 Task: Create a task  Upgrade and migrate company contract review to a cloud-based solution , assign it to team member softage.4@softage.net in the project ConvertTech and update the status of the task to  On Track  , set the priority of the task to Low
Action: Mouse moved to (304, 281)
Screenshot: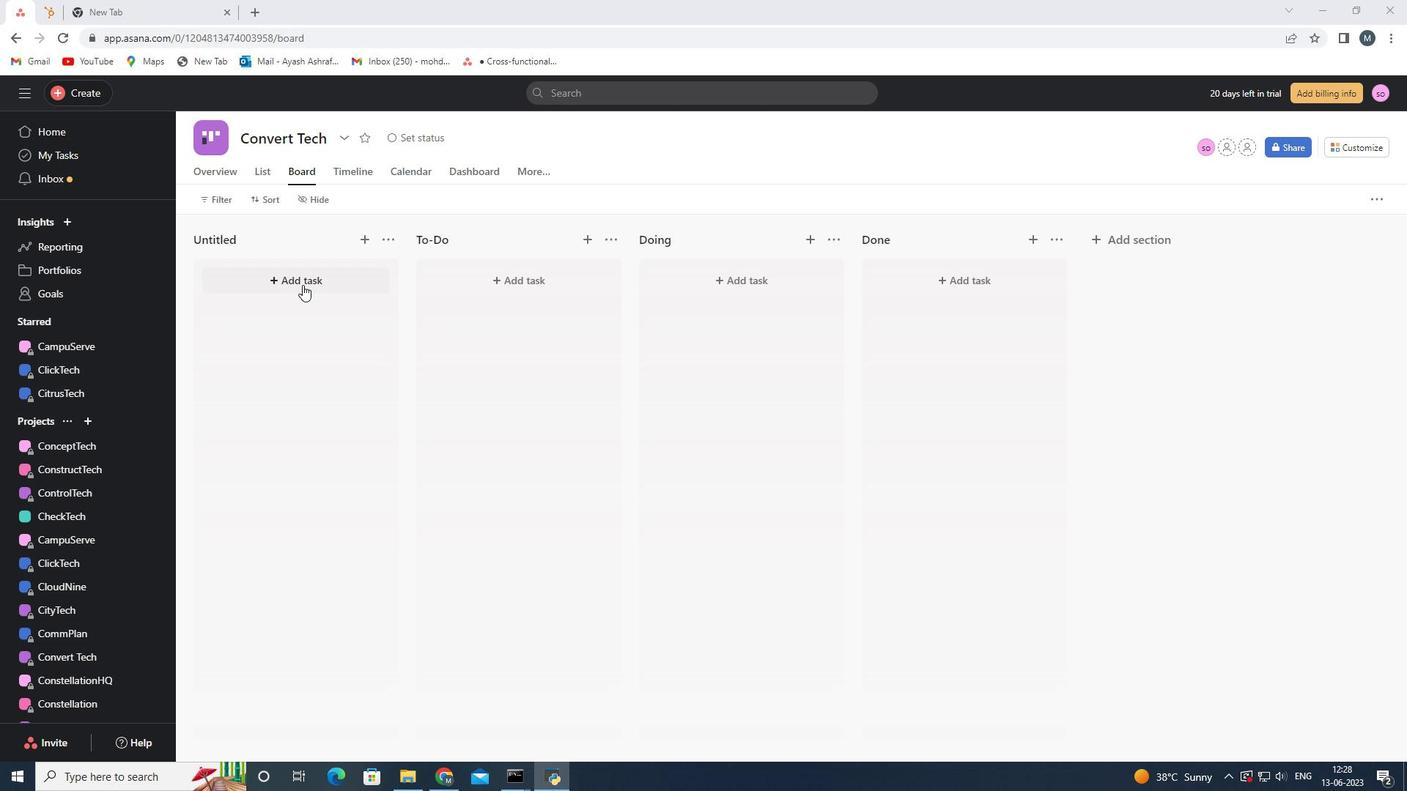 
Action: Mouse pressed left at (304, 281)
Screenshot: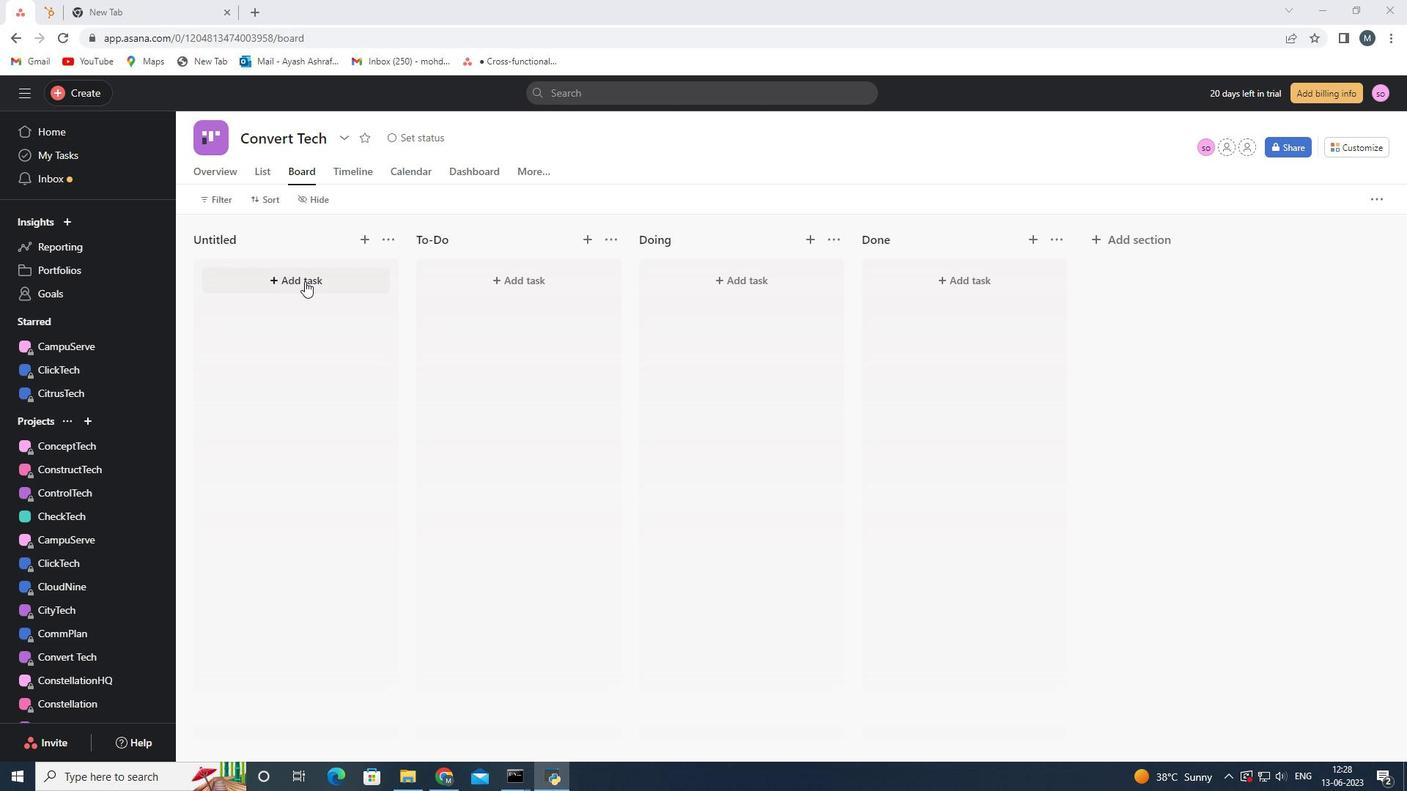 
Action: Mouse moved to (304, 282)
Screenshot: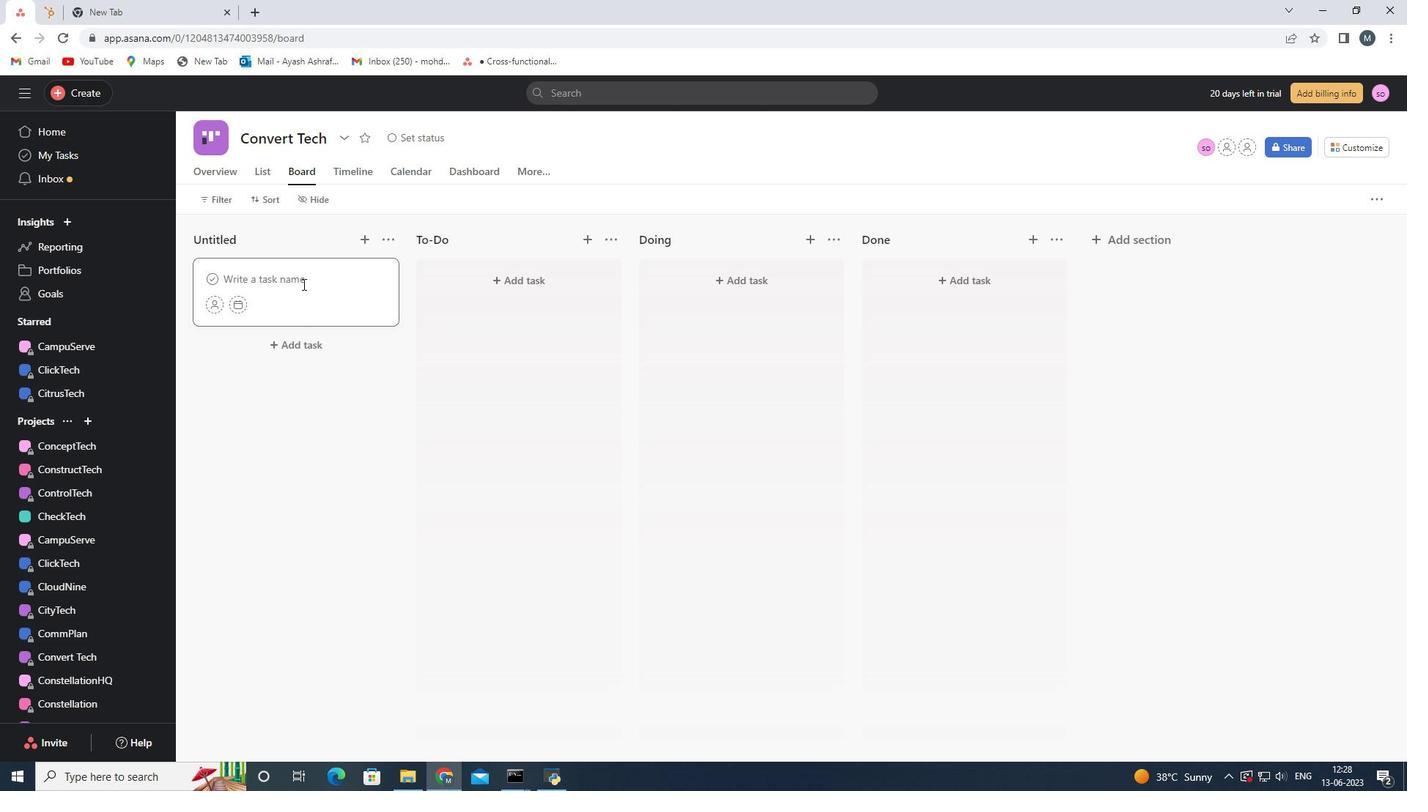 
Action: Mouse pressed left at (304, 282)
Screenshot: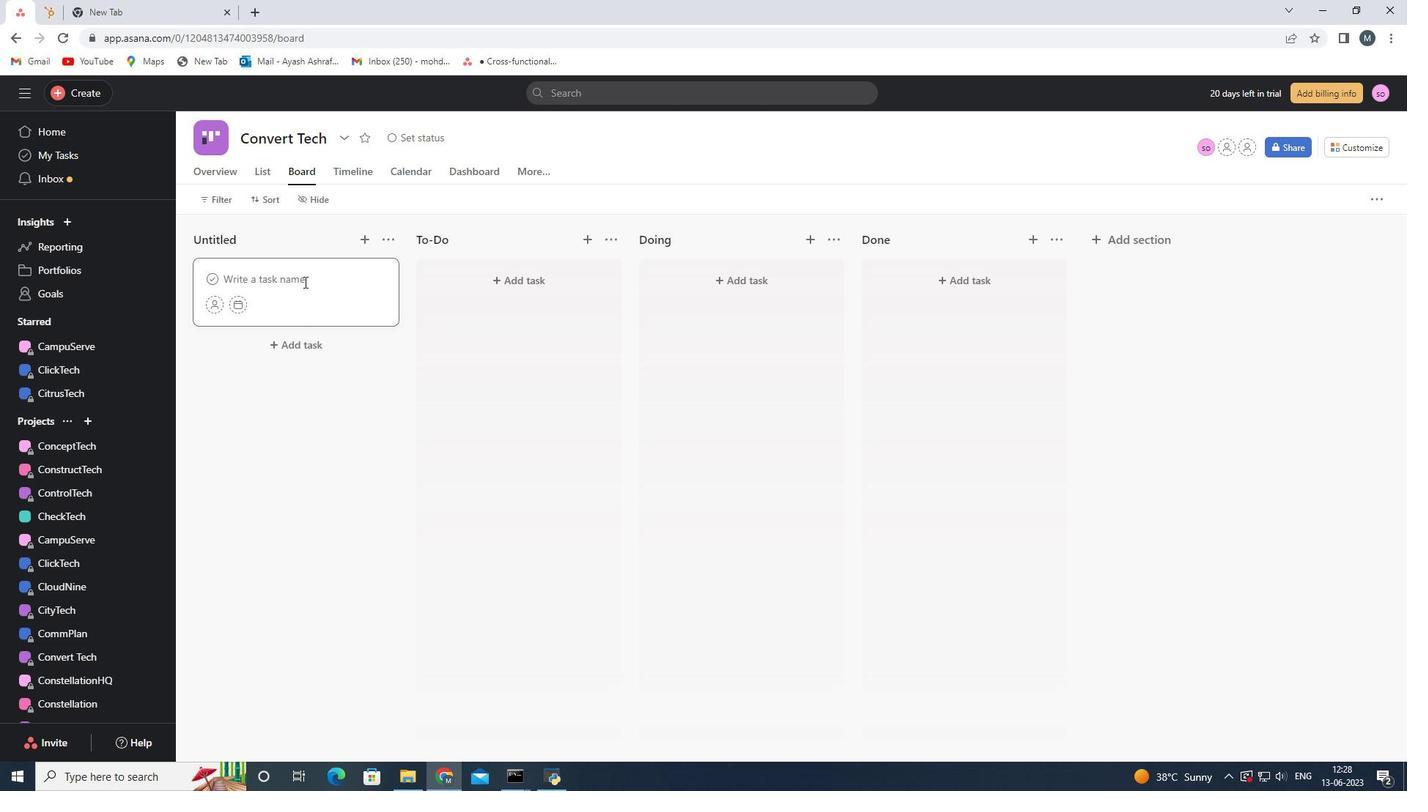 
Action: Mouse moved to (304, 282)
Screenshot: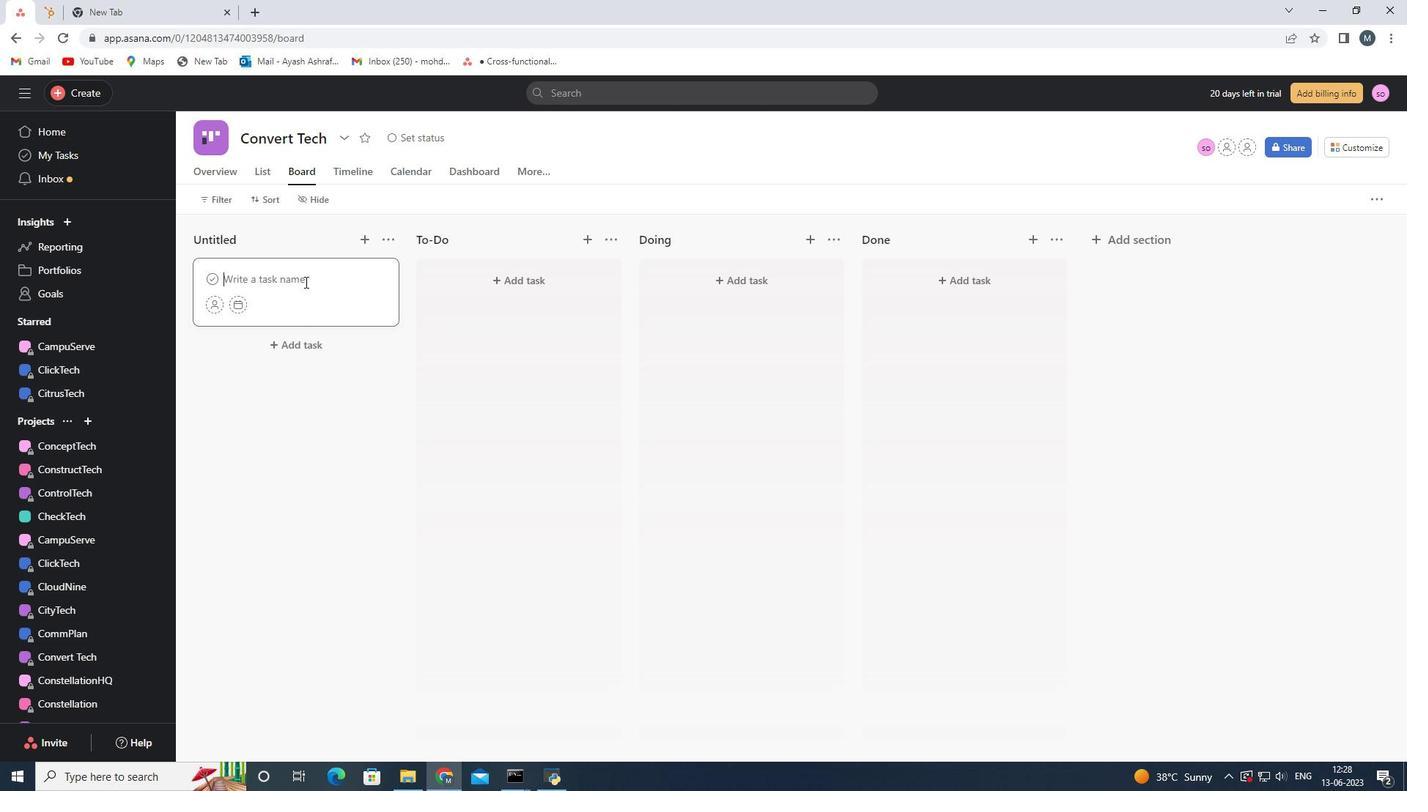 
Action: Key pressed <Key.shift>Upgrade<Key.space>and<Key.space>migrate<Key.space>company<Key.space>contract<Key.space>review<Key.space>to<Key.space>a<Key.space>cloud-based<Key.space>solution
Screenshot: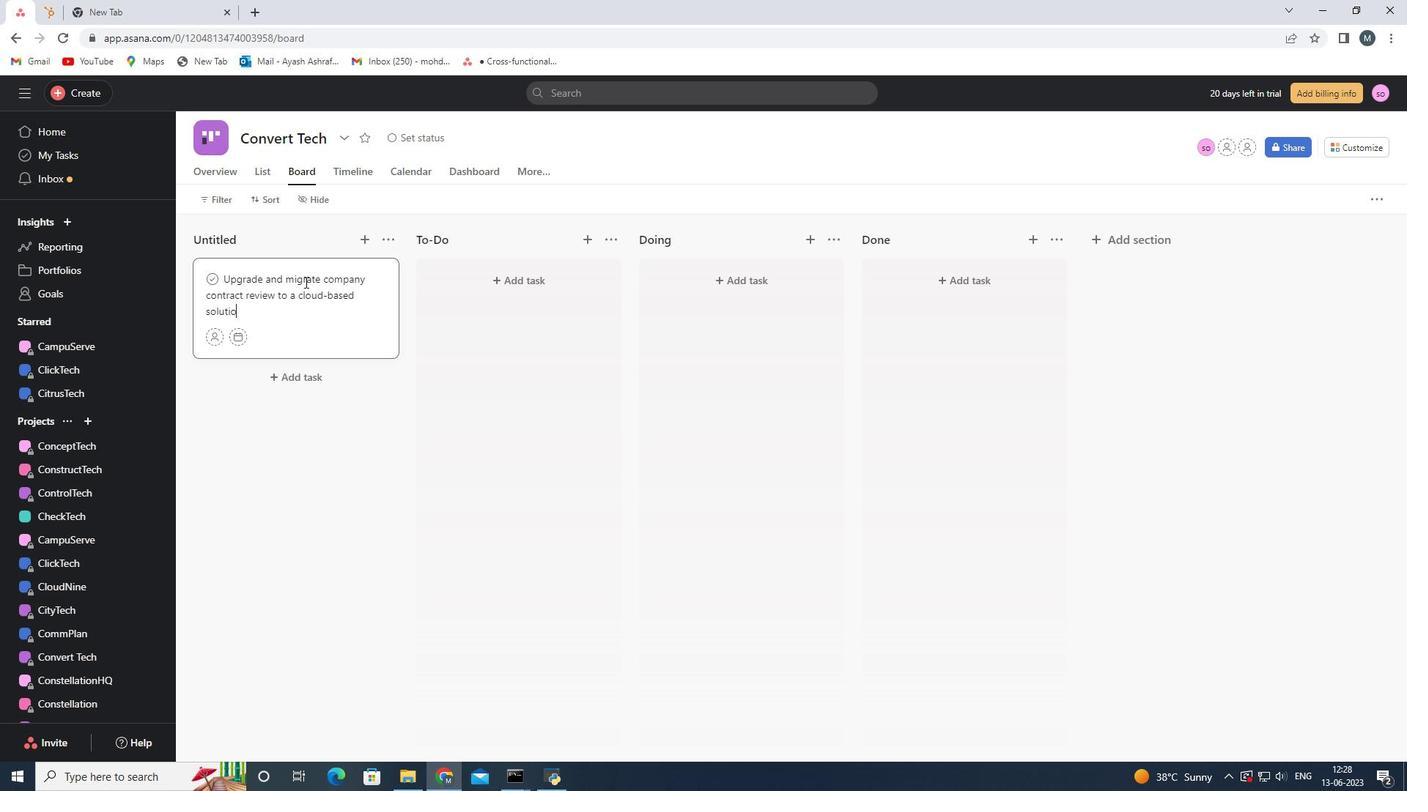 
Action: Mouse moved to (214, 340)
Screenshot: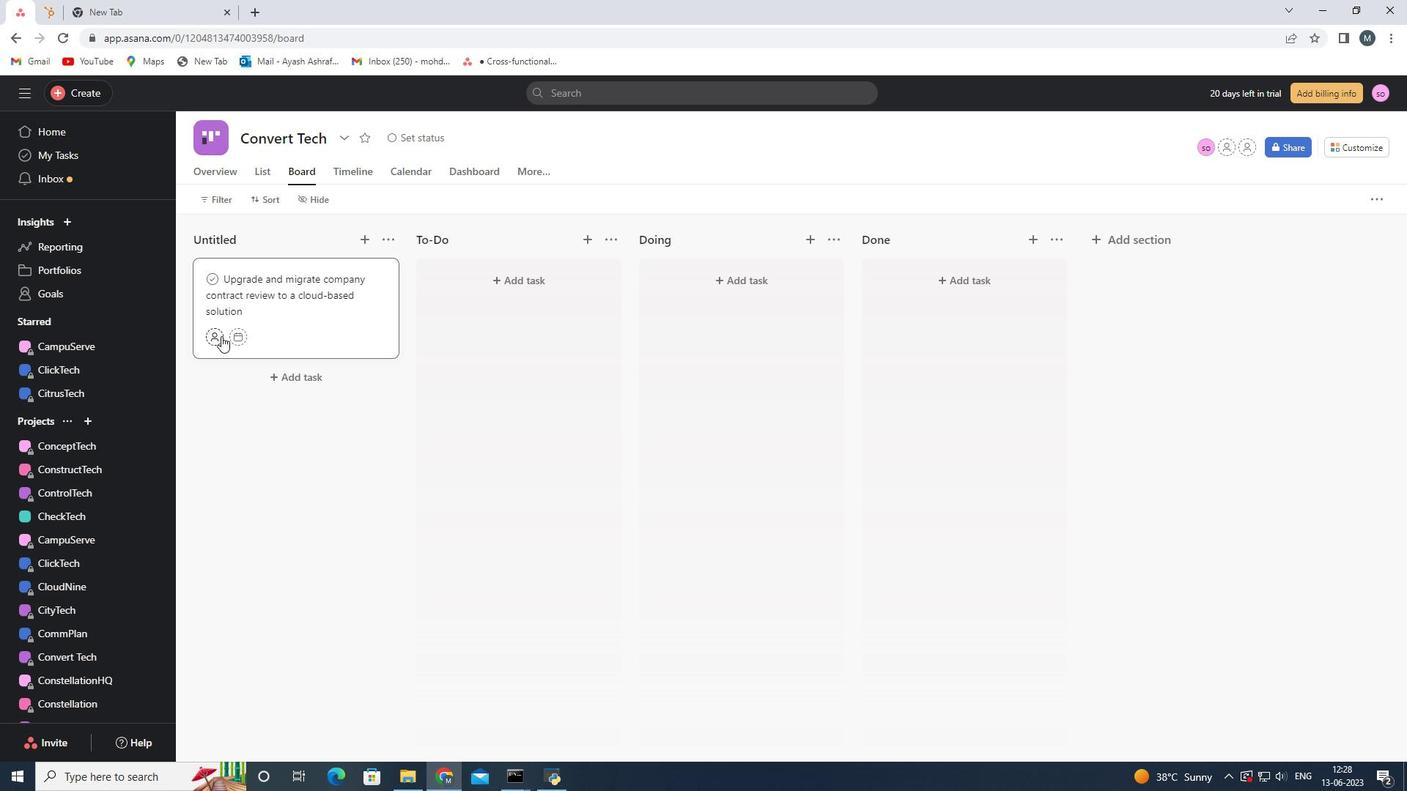 
Action: Mouse pressed left at (214, 340)
Screenshot: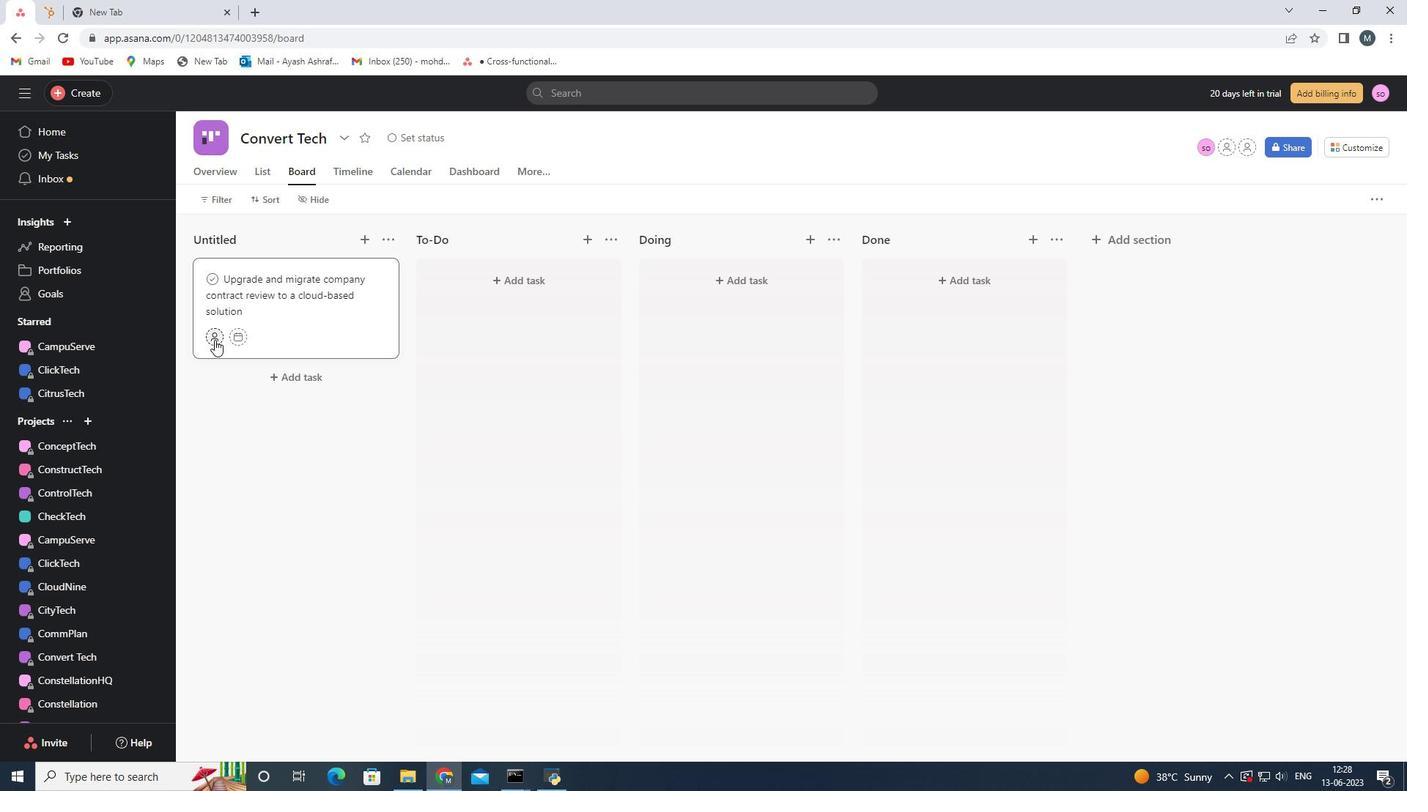 
Action: Mouse moved to (266, 392)
Screenshot: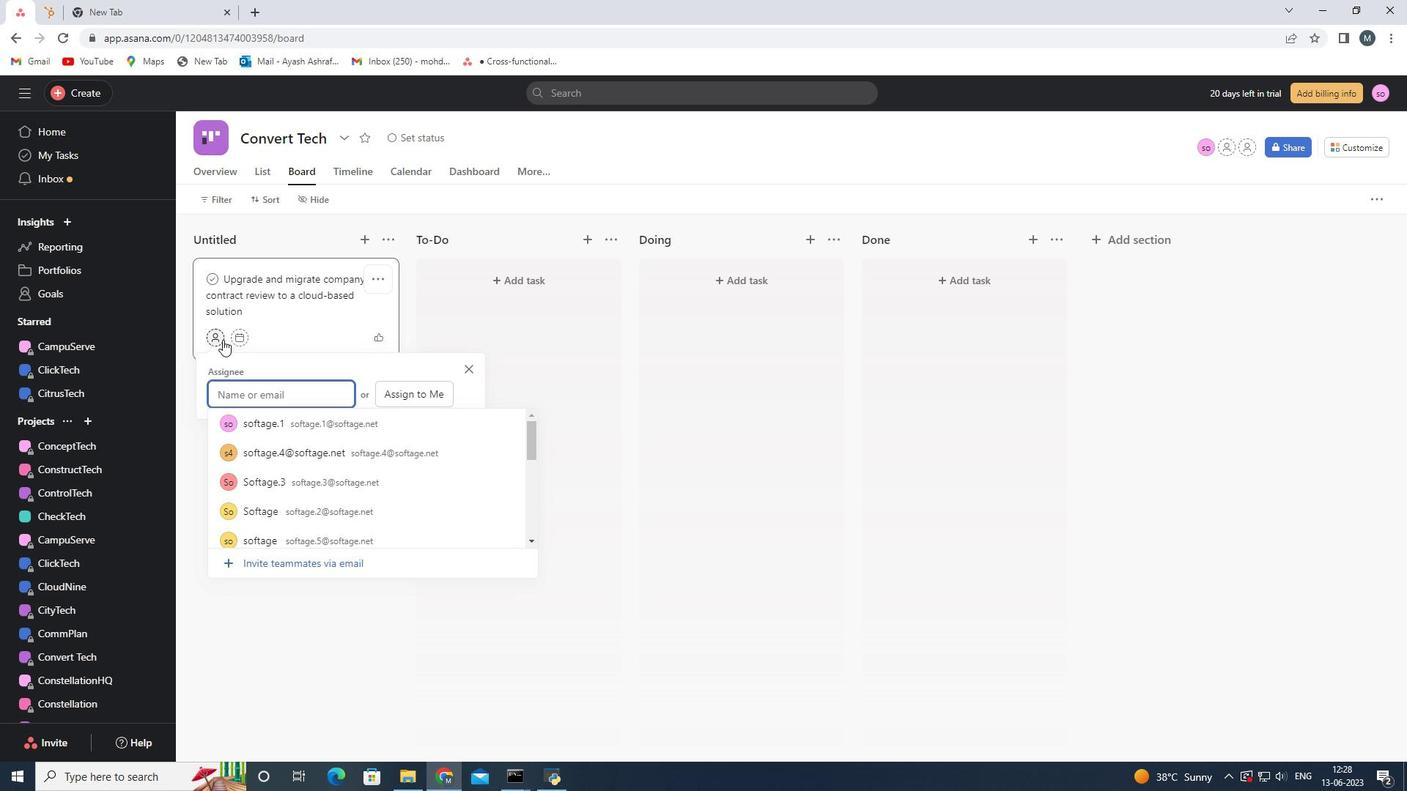
Action: Mouse pressed left at (266, 392)
Screenshot: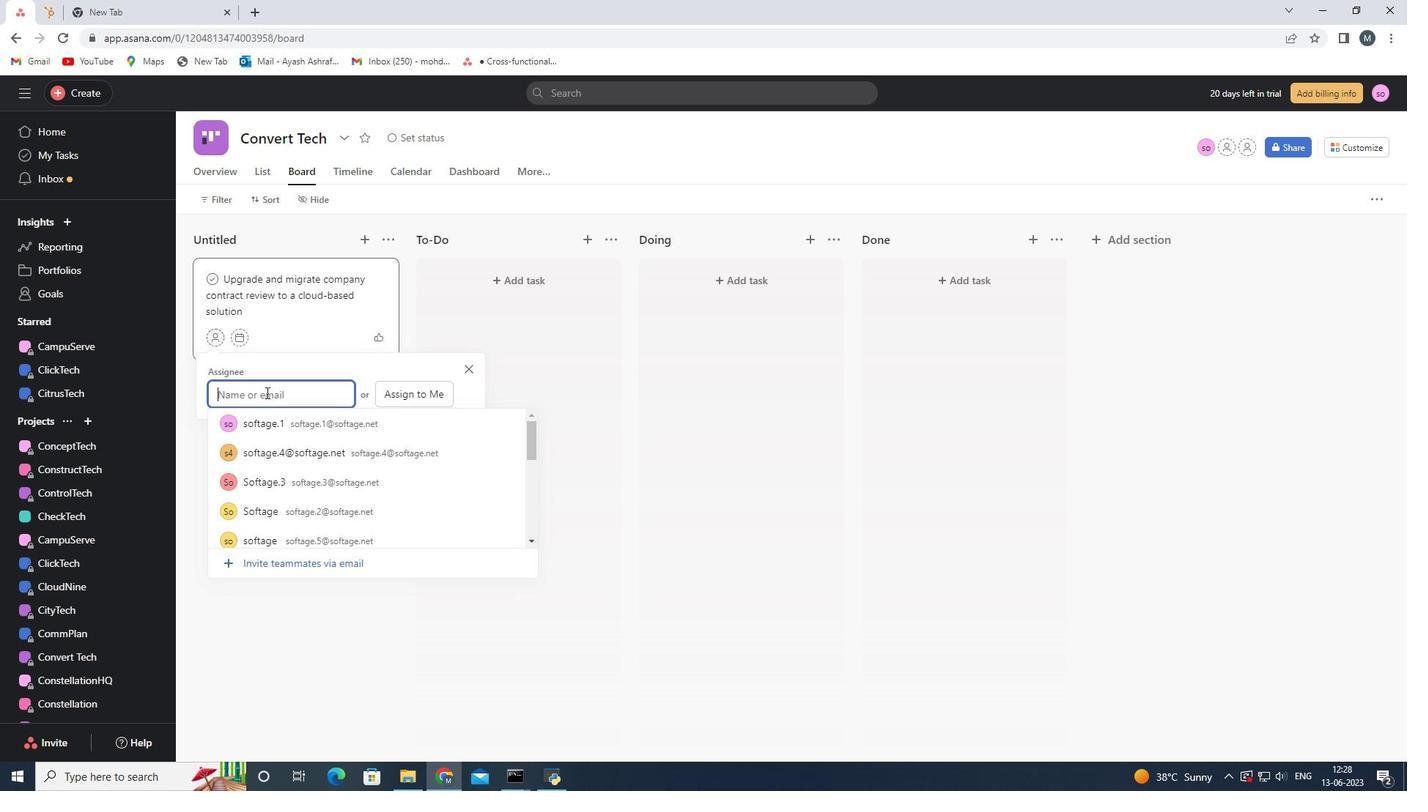 
Action: Key pressed <Key.shift>Softage.4<Key.shift>@softage.net<Key.enter>
Screenshot: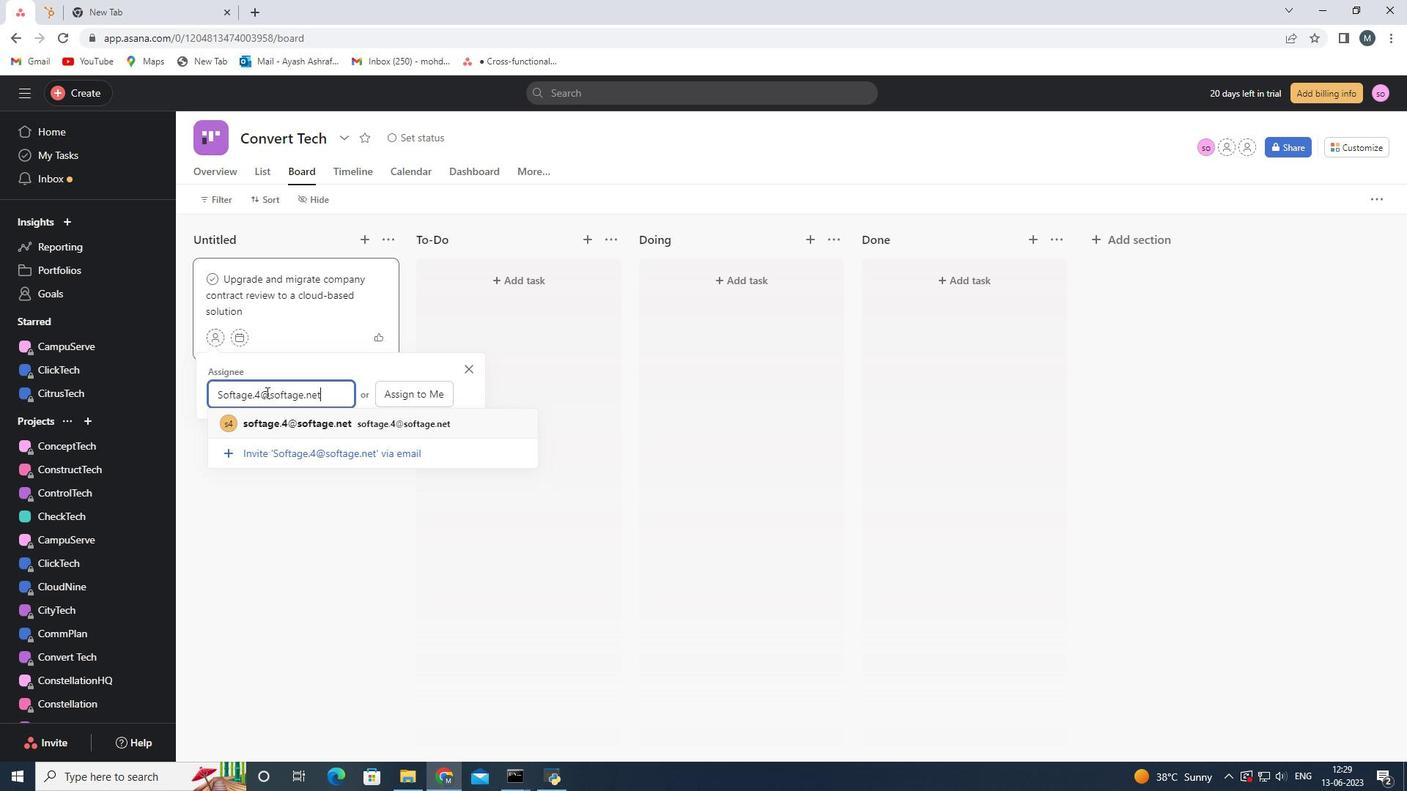 
Action: Mouse moved to (387, 235)
Screenshot: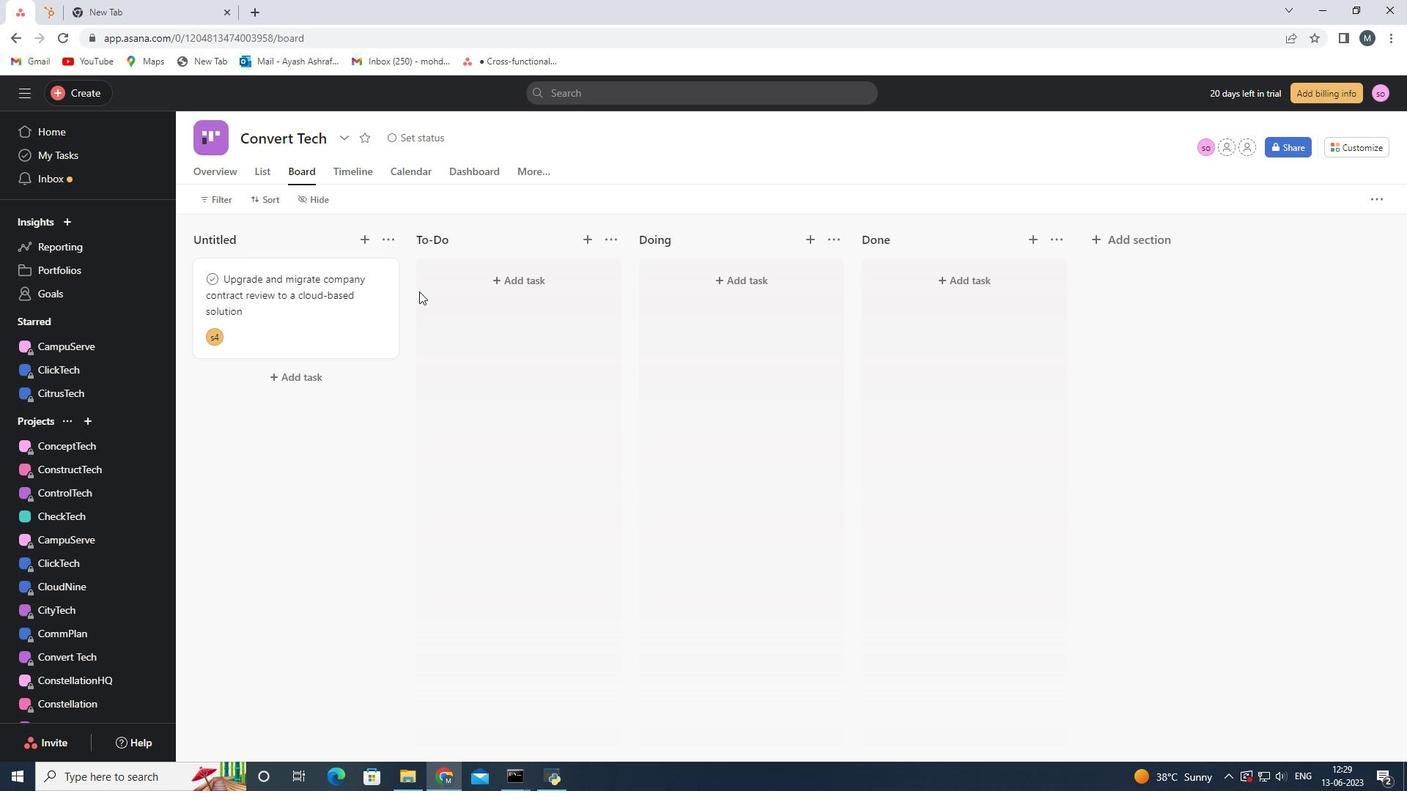 
Action: Mouse scrolled (387, 236) with delta (0, 0)
Screenshot: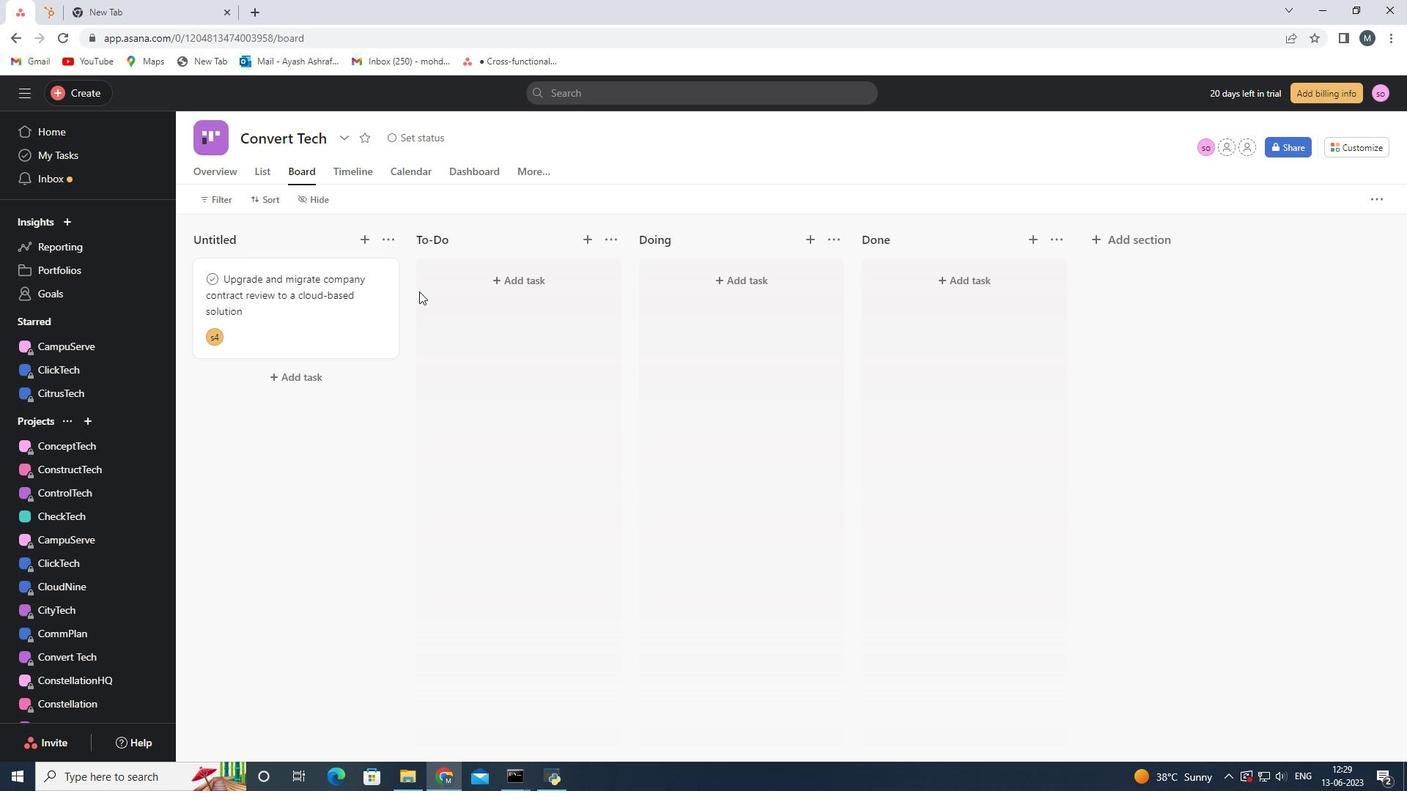 
Action: Mouse moved to (269, 168)
Screenshot: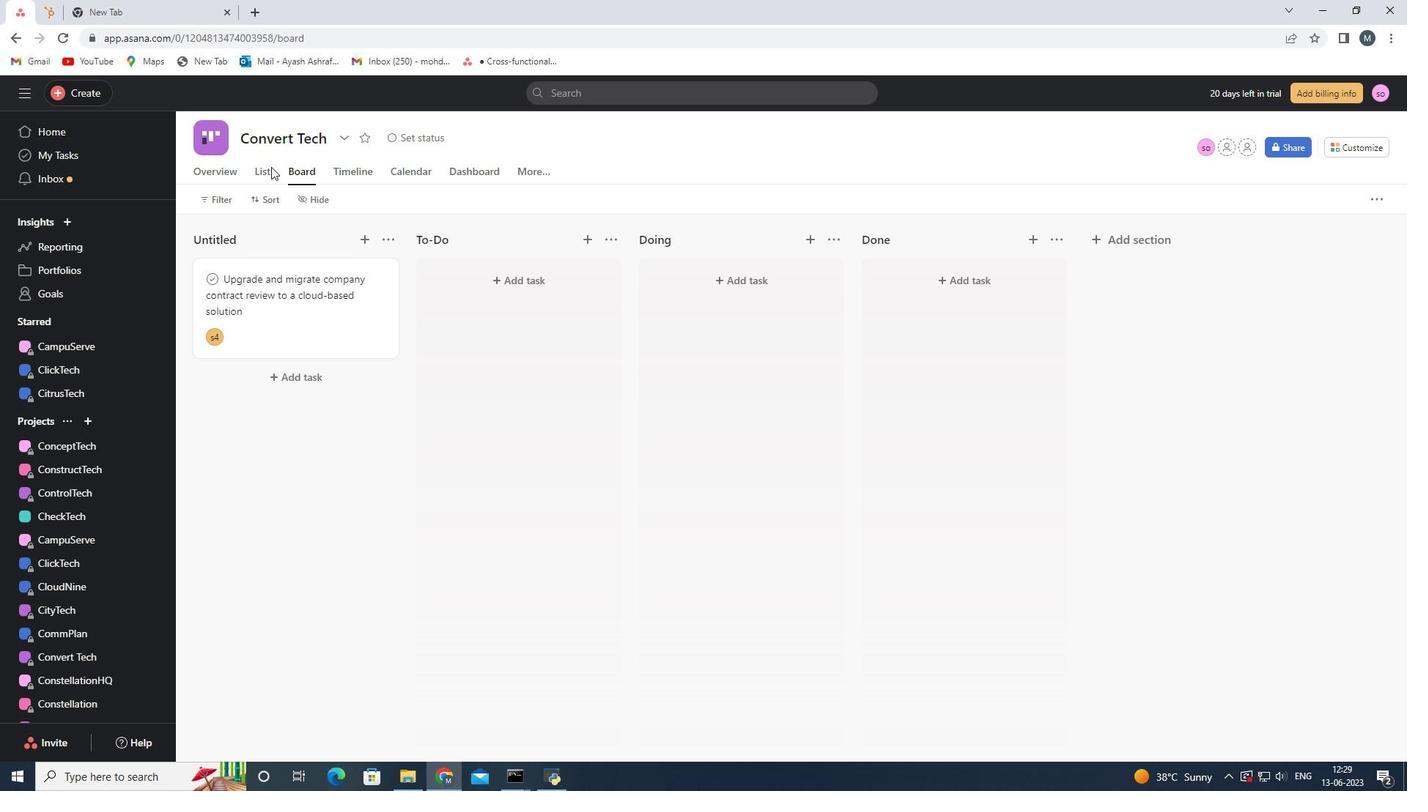 
Action: Mouse pressed left at (269, 168)
Screenshot: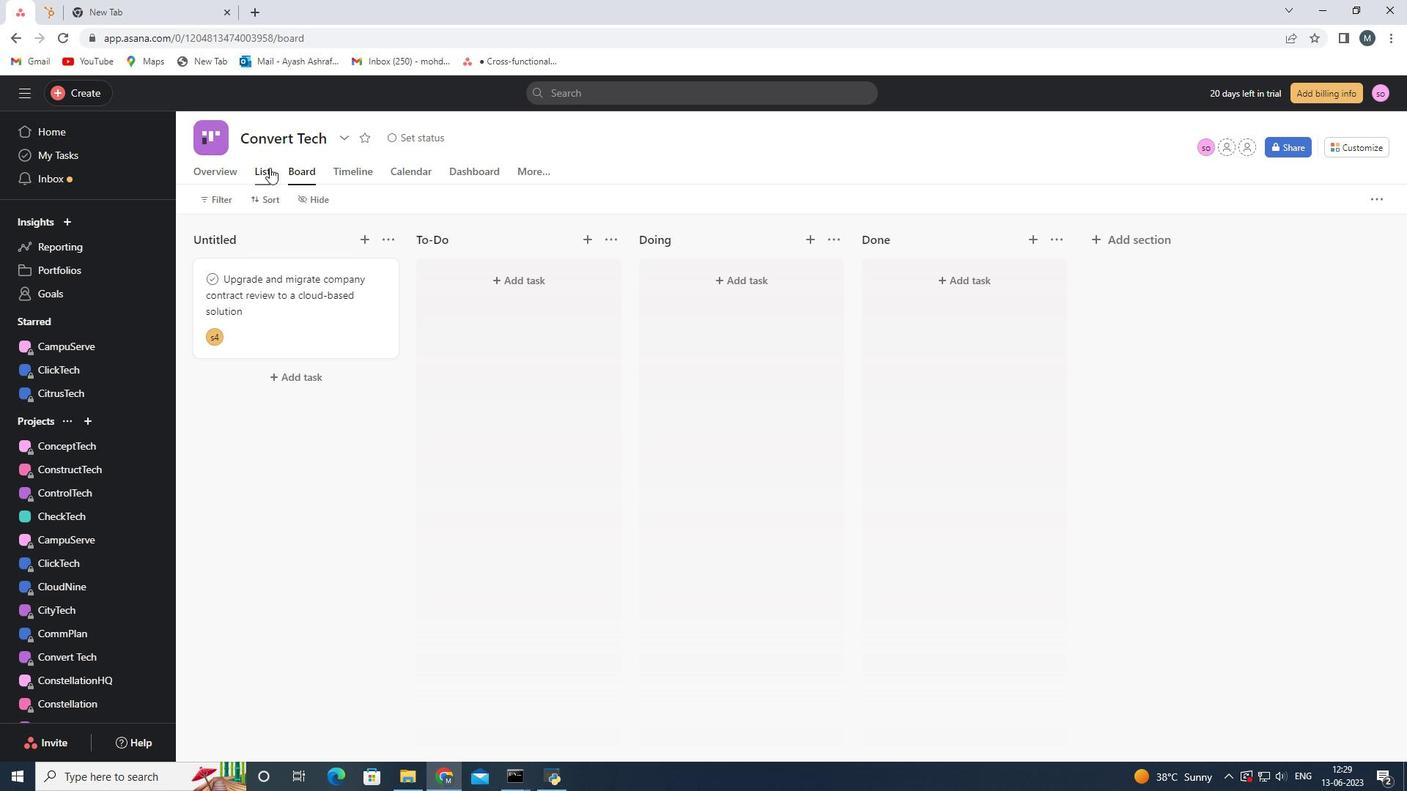 
Action: Mouse moved to (839, 240)
Screenshot: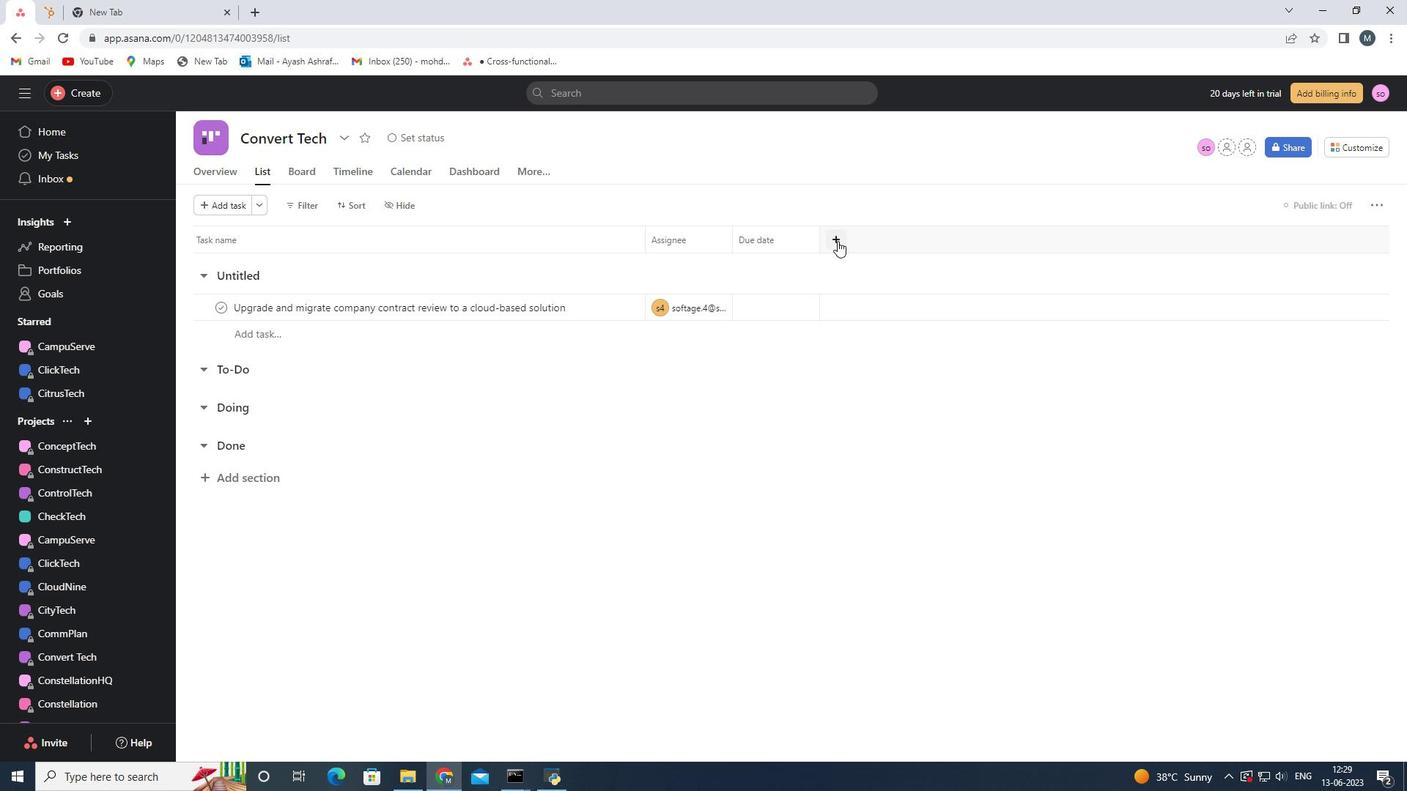 
Action: Mouse pressed left at (839, 240)
Screenshot: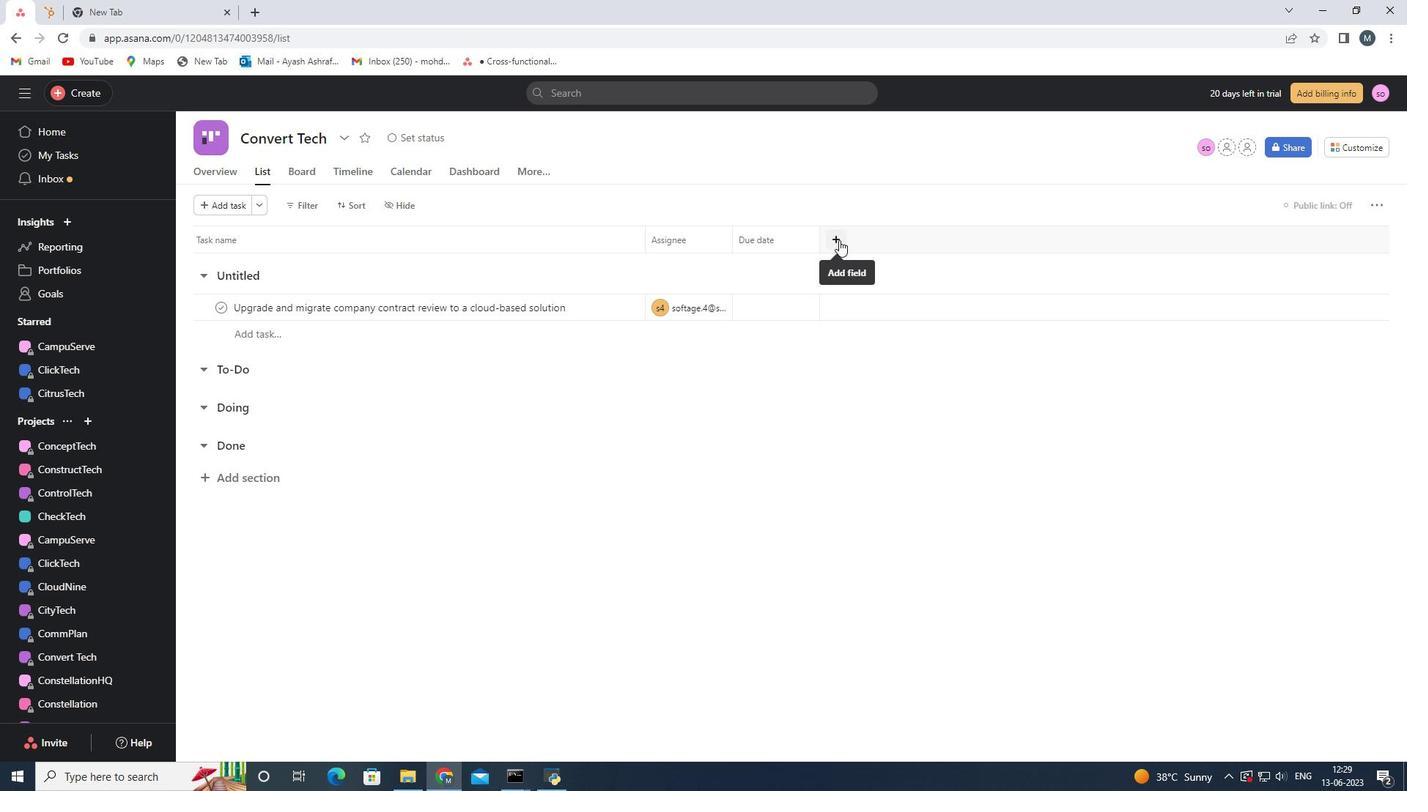 
Action: Mouse moved to (865, 296)
Screenshot: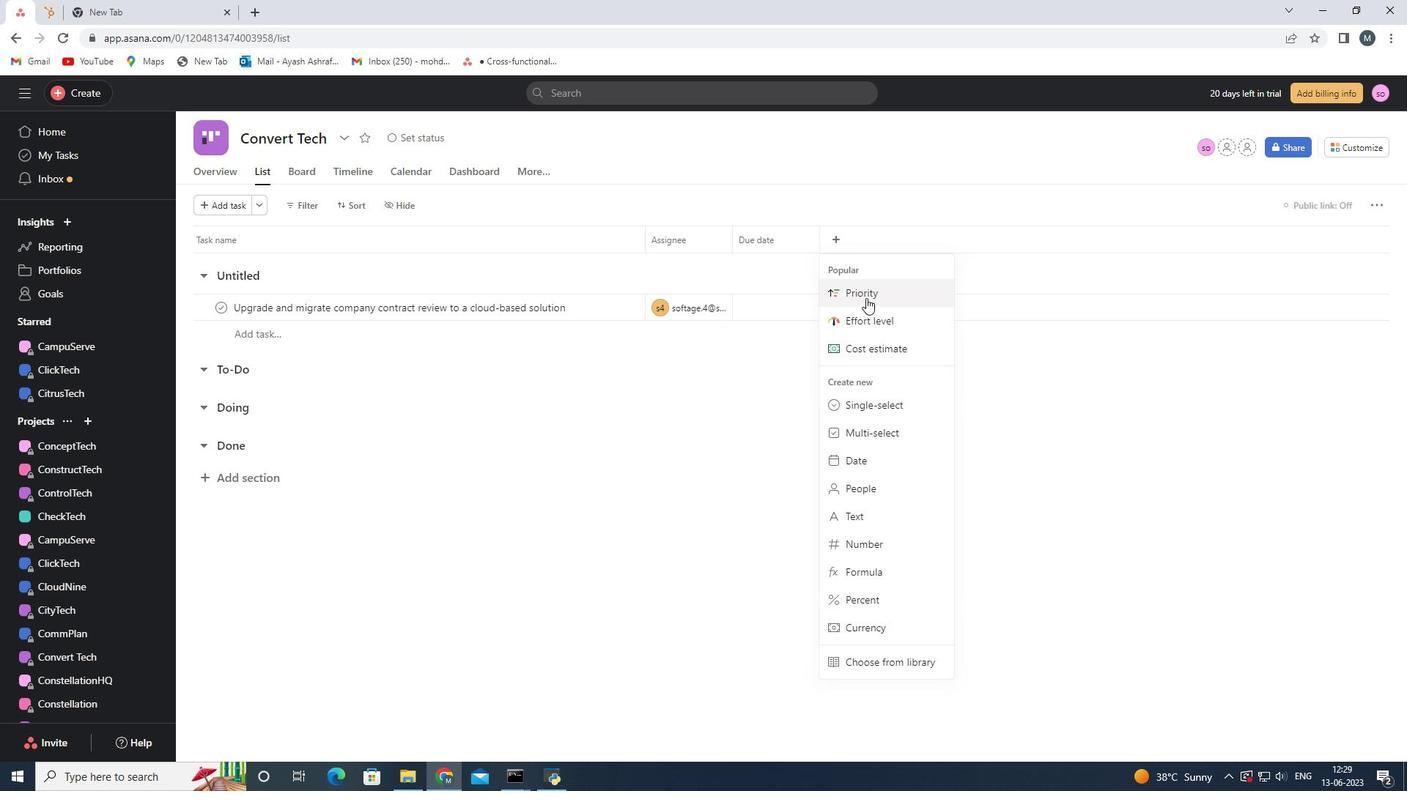 
Action: Mouse pressed left at (865, 296)
Screenshot: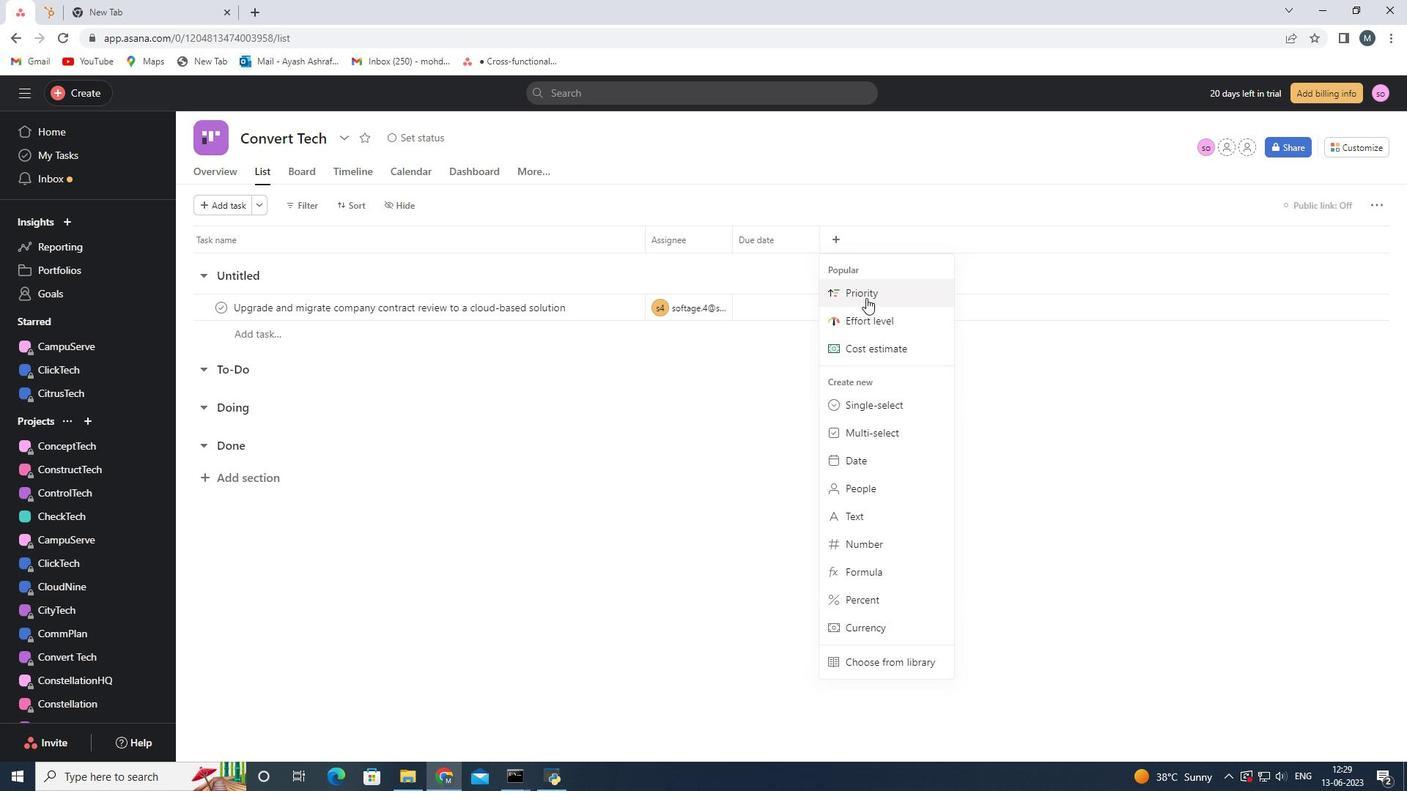 
Action: Mouse moved to (853, 520)
Screenshot: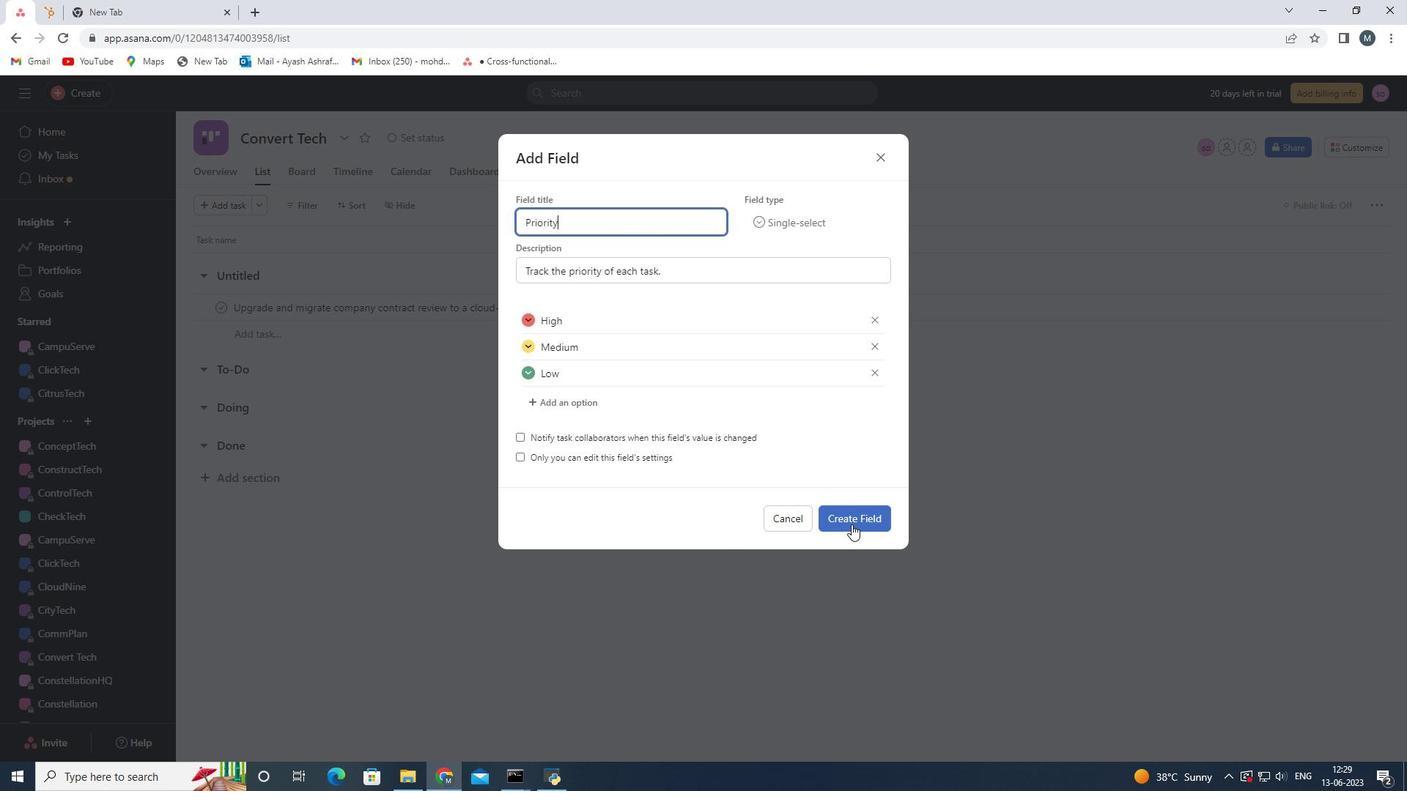 
Action: Mouse pressed left at (853, 520)
Screenshot: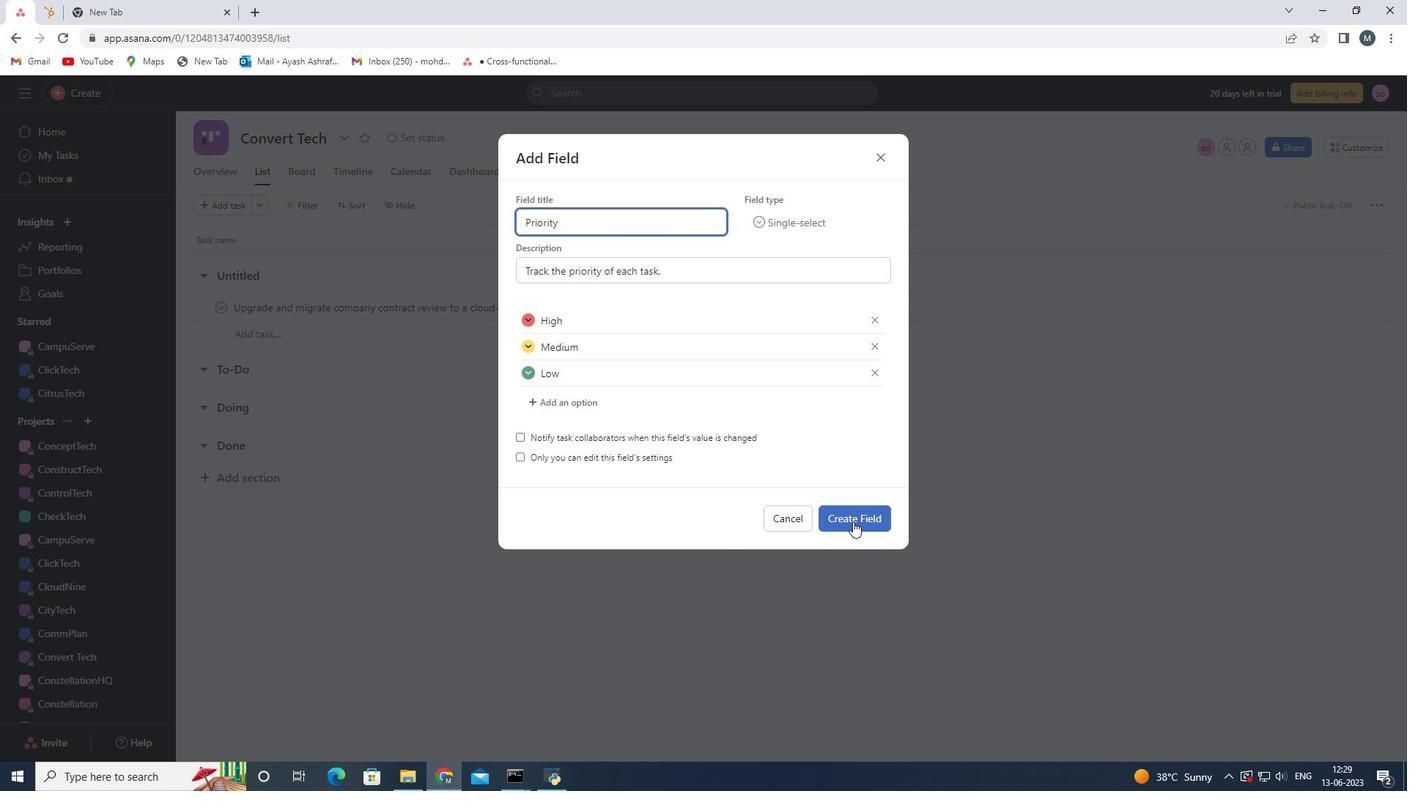 
Action: Mouse moved to (919, 237)
Screenshot: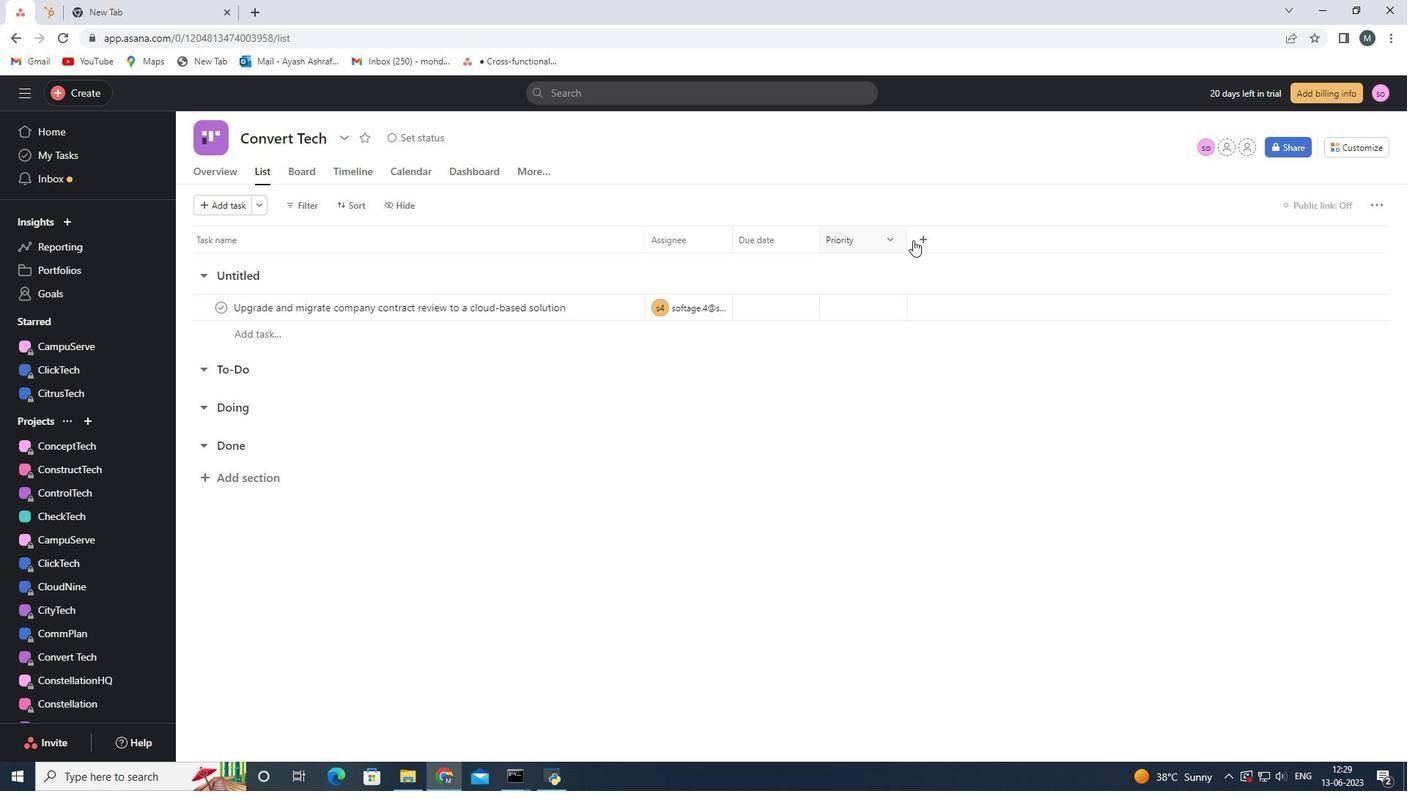 
Action: Mouse pressed left at (919, 237)
Screenshot: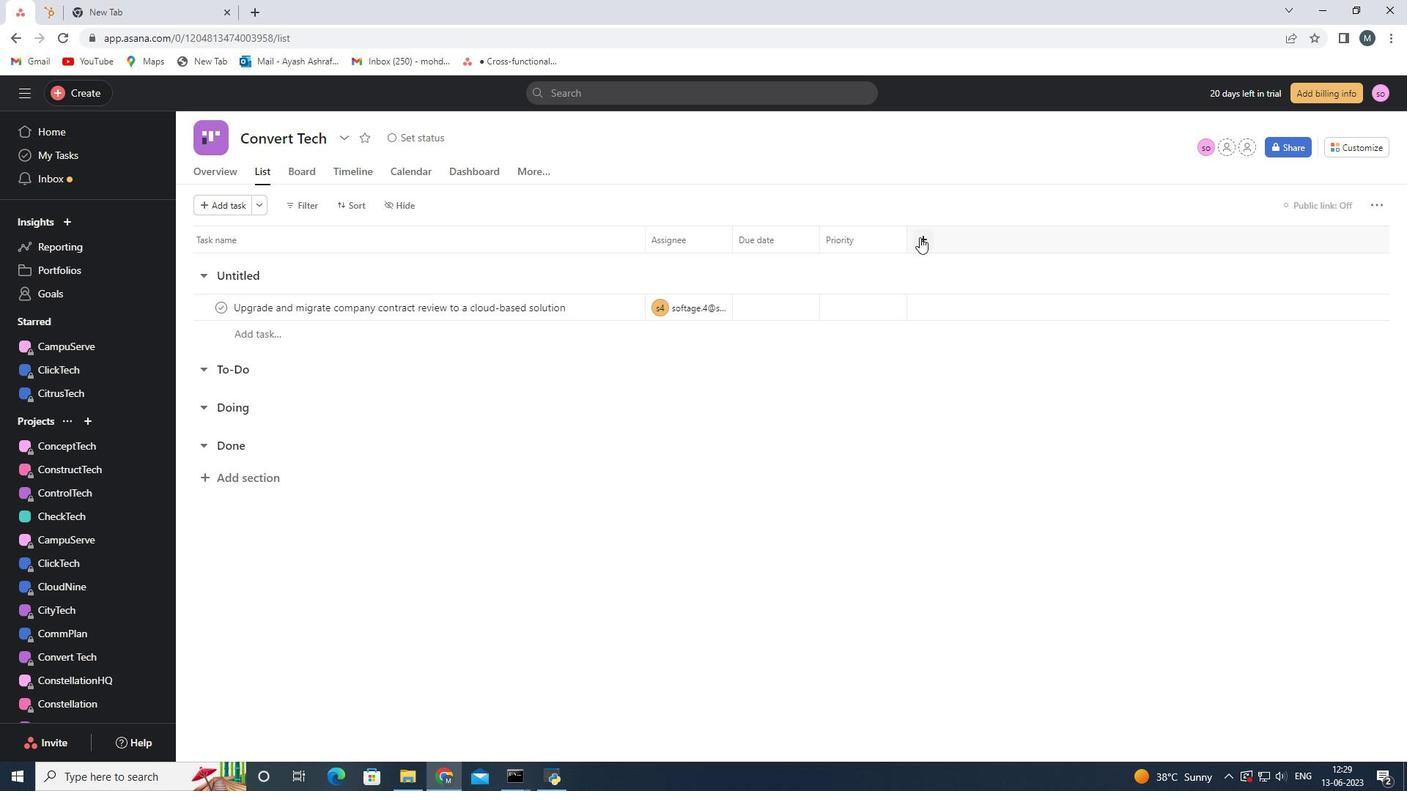 
Action: Mouse moved to (957, 407)
Screenshot: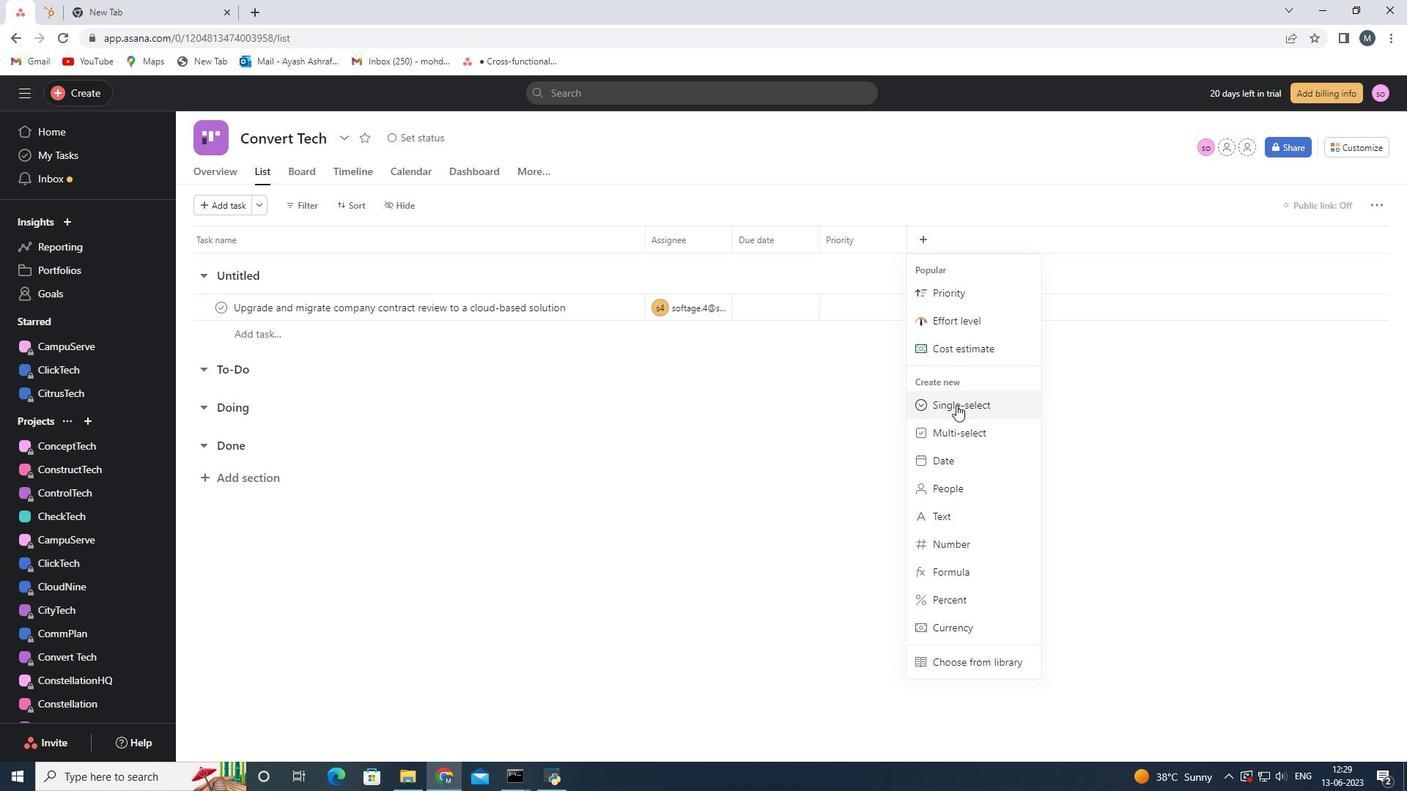 
Action: Mouse pressed left at (957, 407)
Screenshot: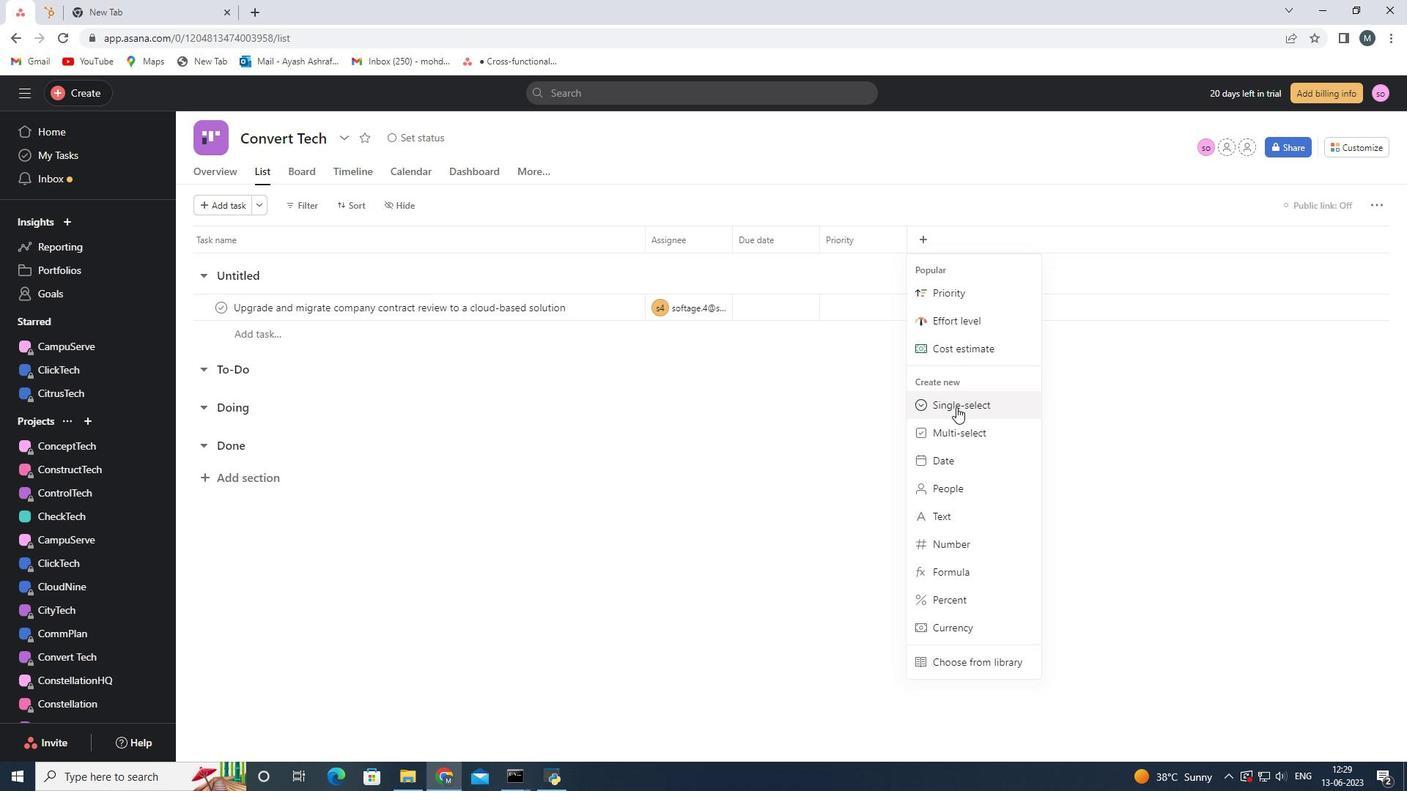 
Action: Mouse moved to (601, 246)
Screenshot: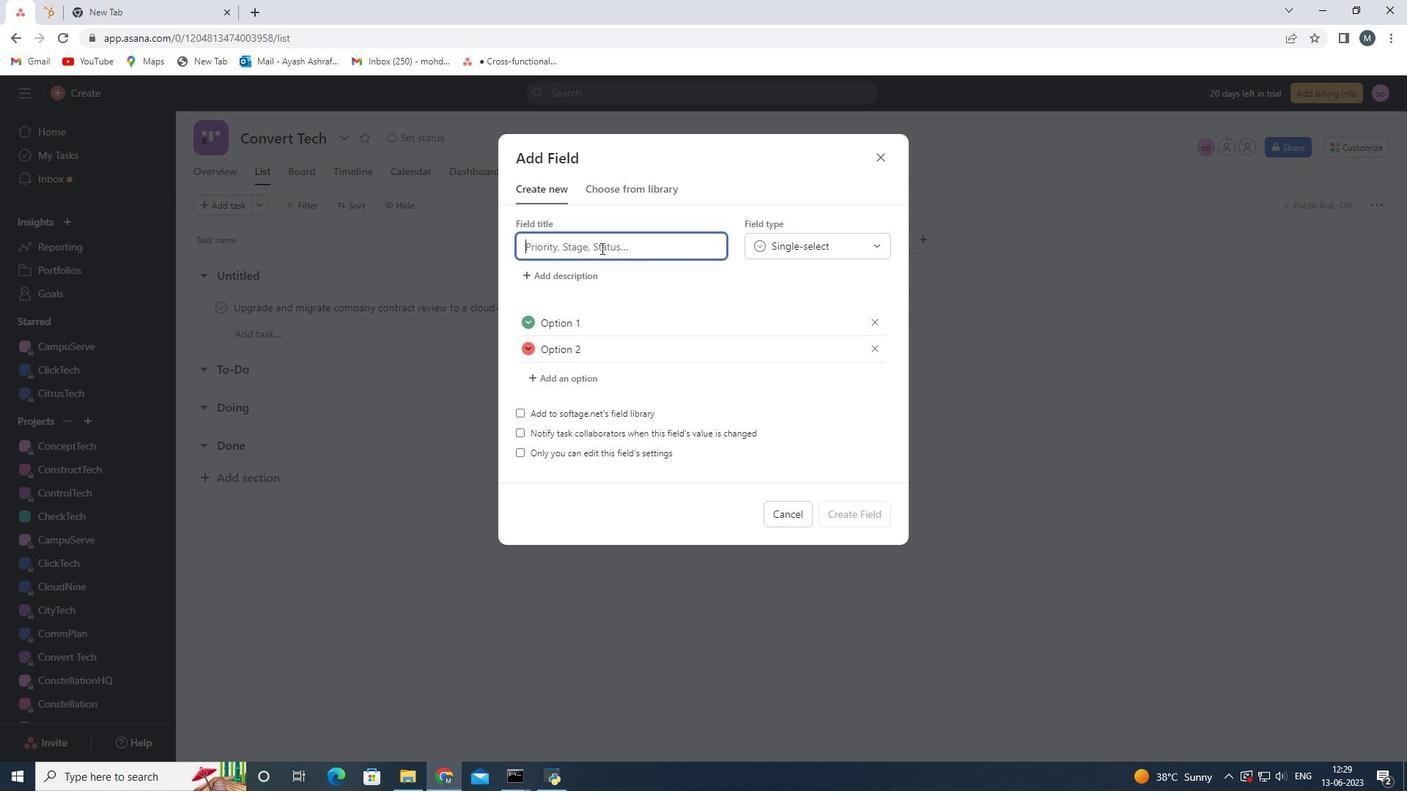 
Action: Mouse pressed left at (601, 246)
Screenshot: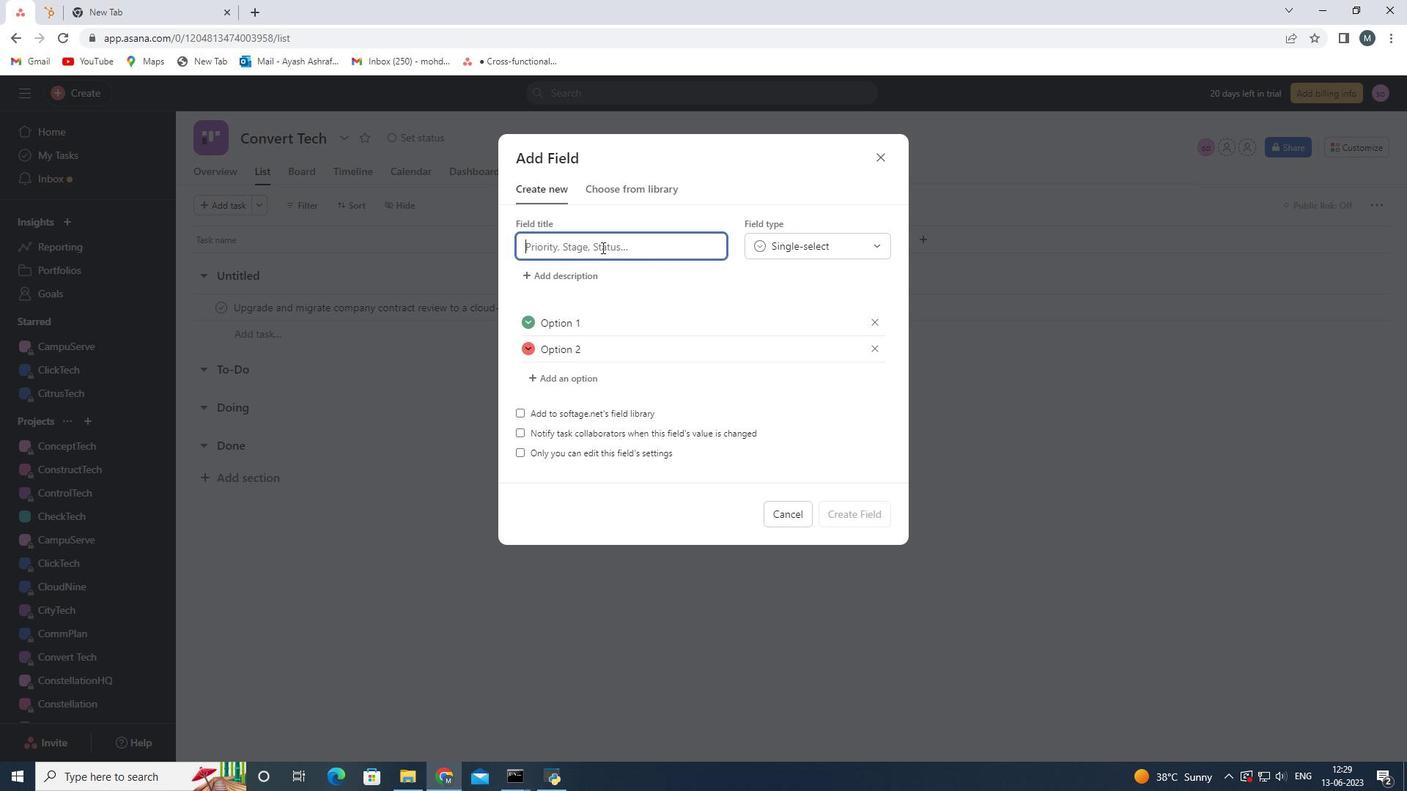 
Action: Mouse moved to (613, 241)
Screenshot: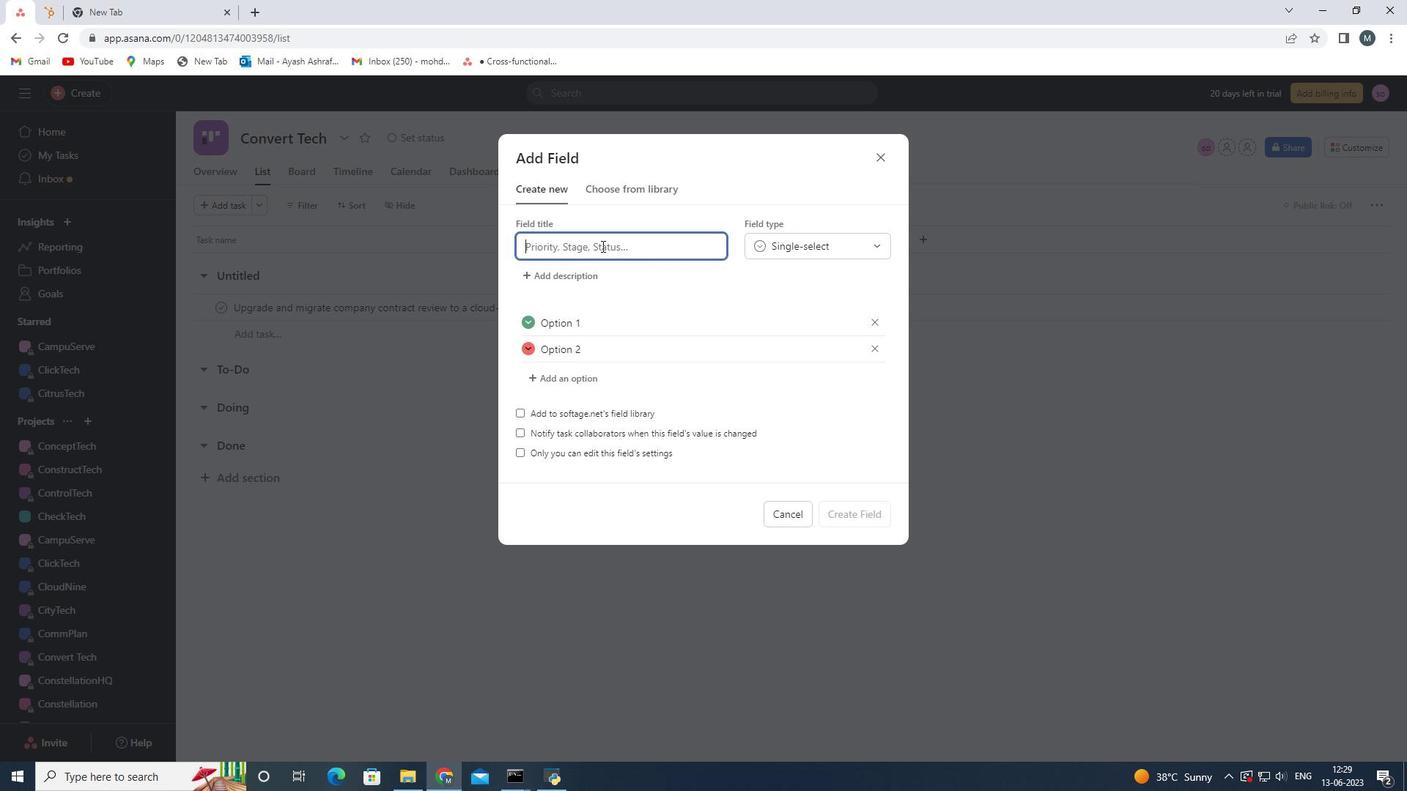 
Action: Key pressed <Key.shift>Status<Key.space>
Screenshot: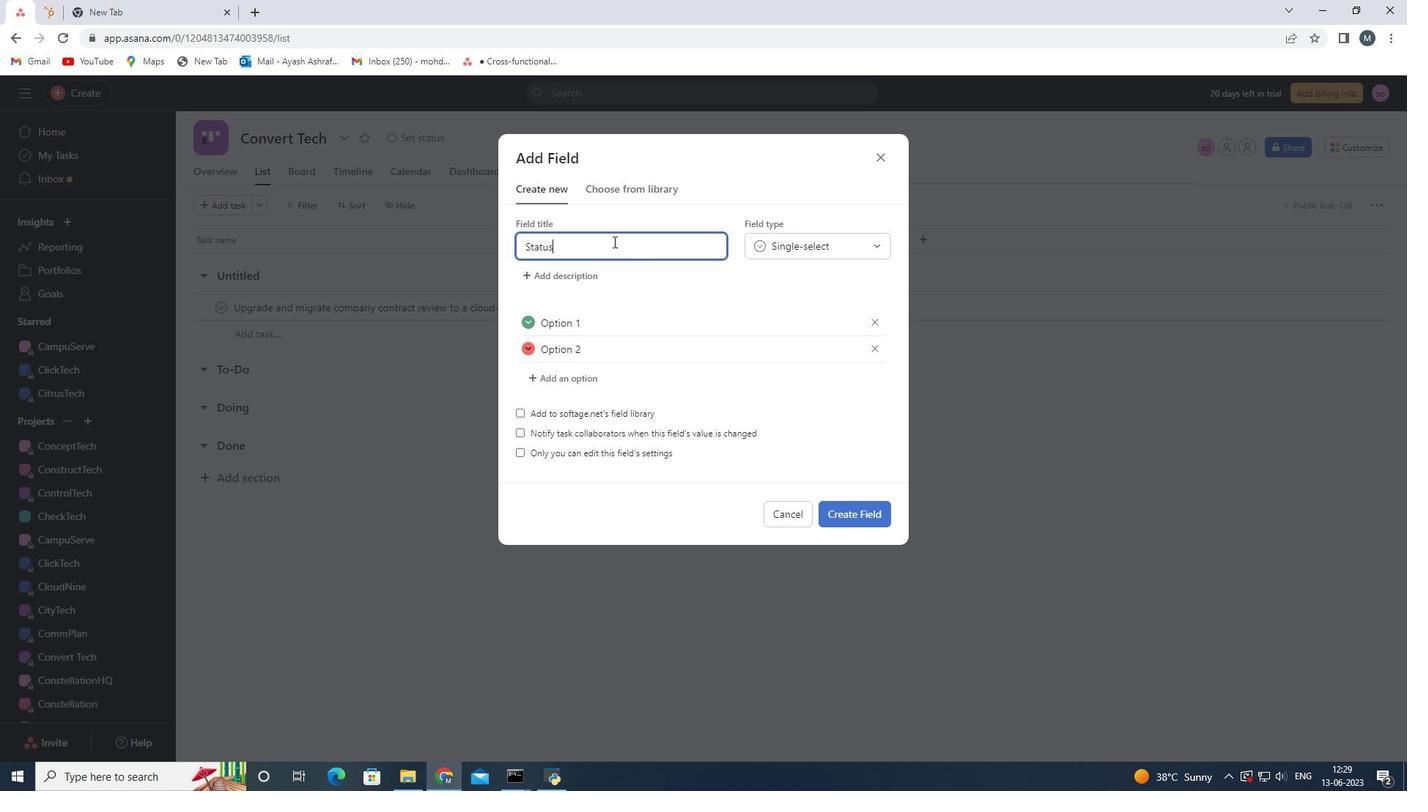 
Action: Mouse moved to (598, 326)
Screenshot: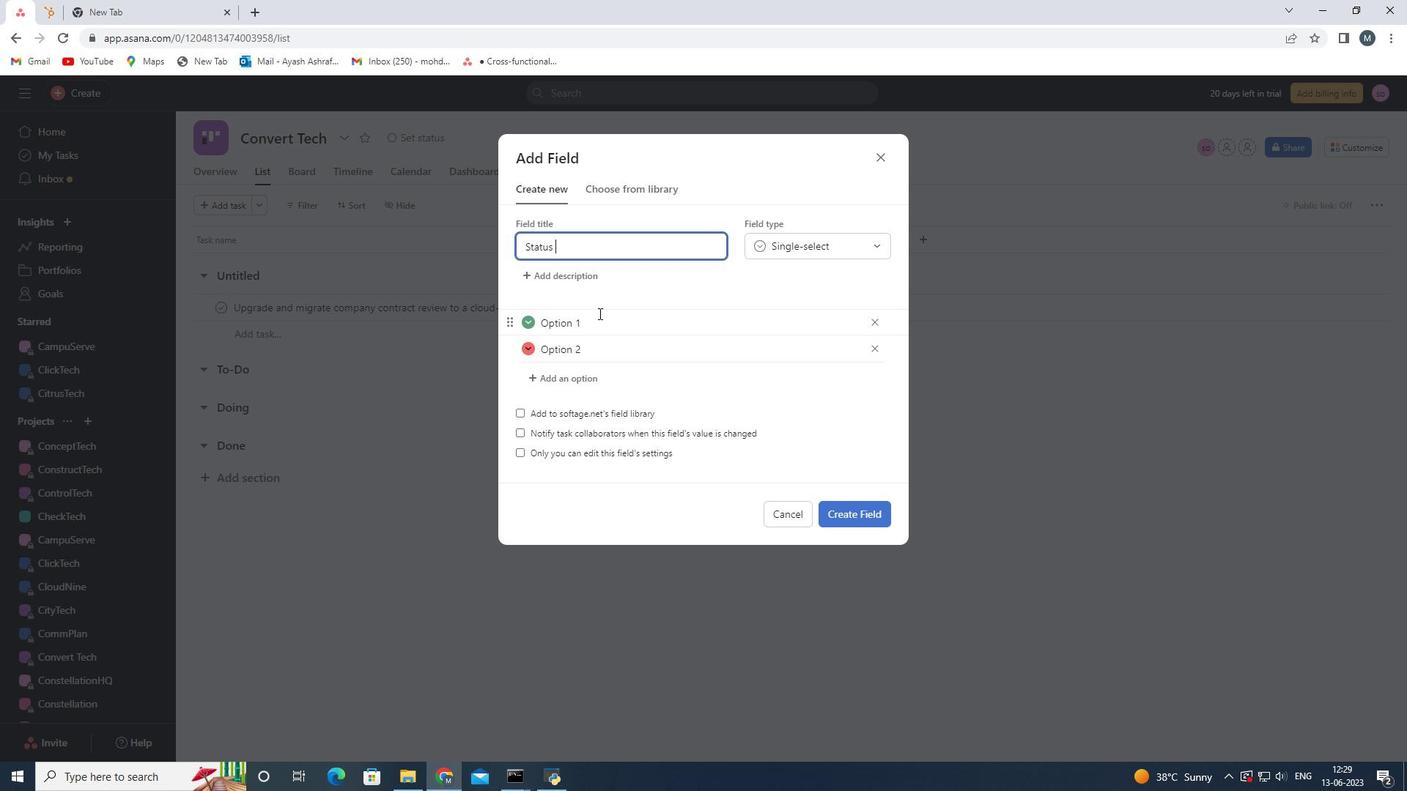 
Action: Mouse pressed left at (598, 326)
Screenshot: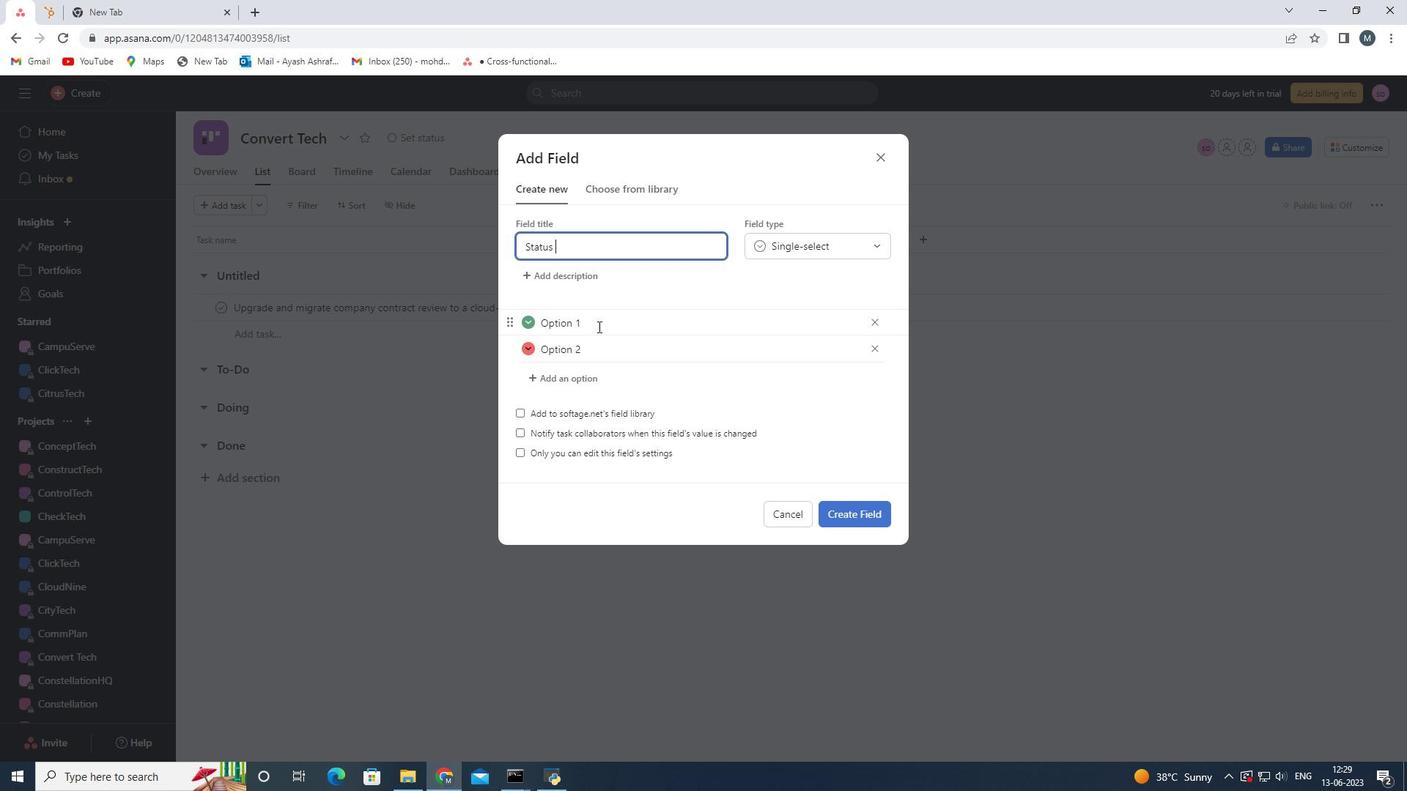 
Action: Mouse moved to (609, 321)
Screenshot: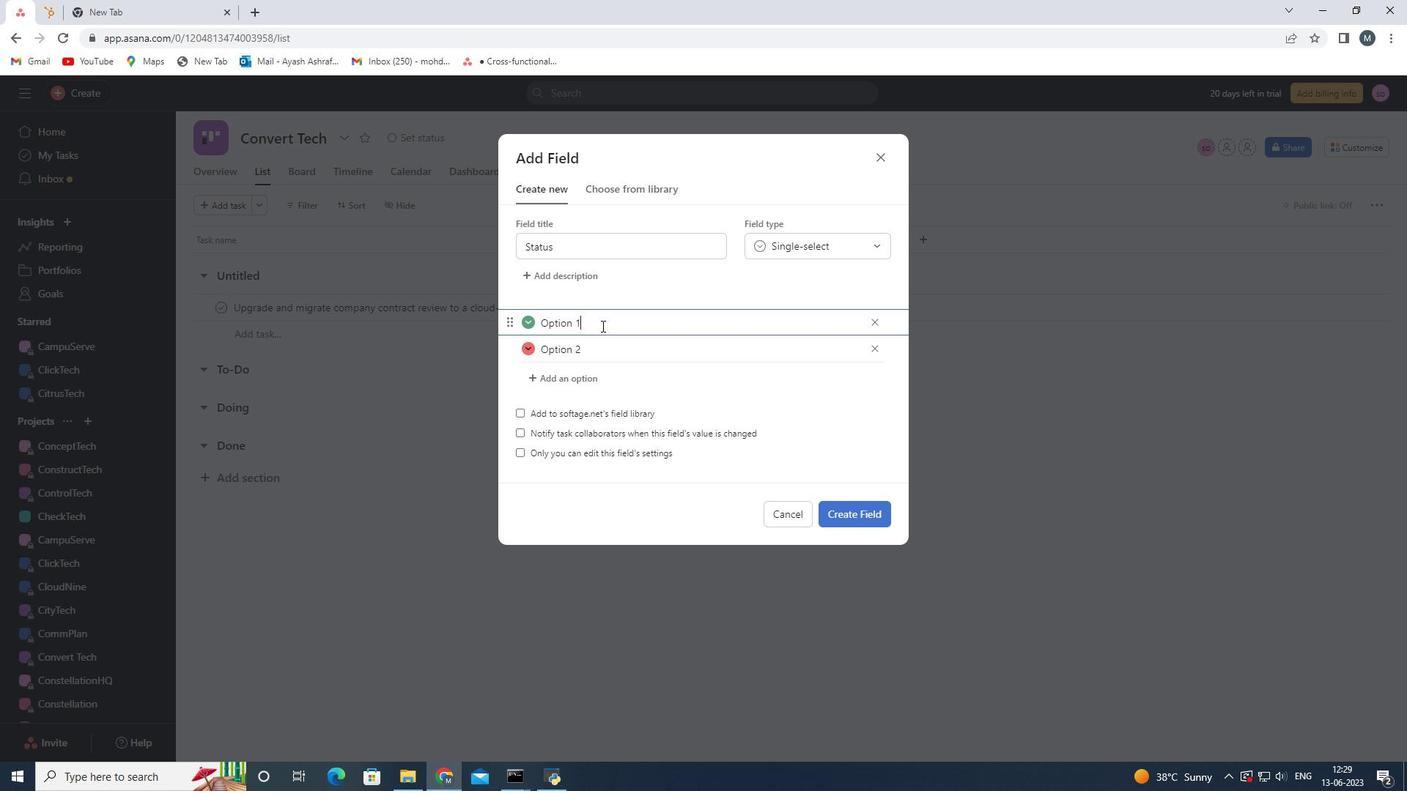 
Action: Key pressed <Key.backspace><Key.backspace><Key.backspace><Key.backspace><Key.backspace><Key.backspace><Key.backspace><Key.backspace><Key.backspace><Key.backspace><Key.backspace><Key.backspace><Key.backspace><Key.backspace><Key.backspace><Key.backspace><Key.backspace><Key.backspace><Key.shift><Key.shift><Key.shift><Key.shift><Key.shift><Key.shift><Key.shift>On<Key.space><Key.shift>Track<Key.enter><Key.shift><Key.shift><Key.shift><Key.shift><Key.shift><Key.shift><Key.shift><Key.shift><Key.shift><Key.shift><Key.shift><Key.shift><Key.shift><Key.shift><Key.shift><Key.shift><Key.shift><Key.shift><Key.shift><Key.shift><Key.shift><Key.shift><Key.shift><Key.shift><Key.shift><Key.shift><Key.shift><Key.shift><Key.shift><Key.shift><Key.shift><Key.shift><Key.shift><Key.shift>Off<Key.space><Key.shift><Key.shift><Key.shift><Key.shift><Key.shift>Track<Key.space><Key.enter><Key.shift>At<Key.space><Key.shift>Risk<Key.space><Key.enter><Key.shift><Key.shift><Key.shift><Key.shift>Complete
Screenshot: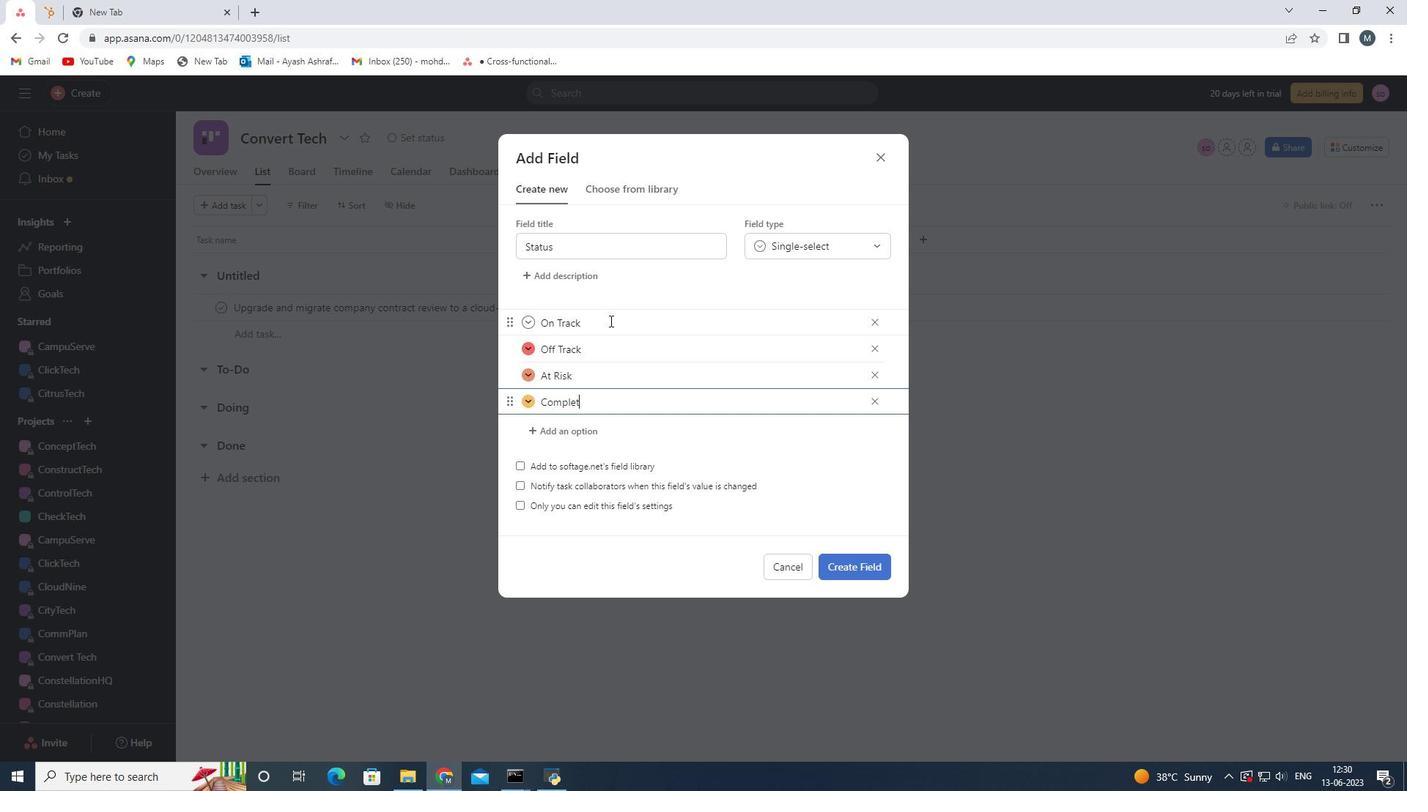 
Action: Mouse moved to (870, 570)
Screenshot: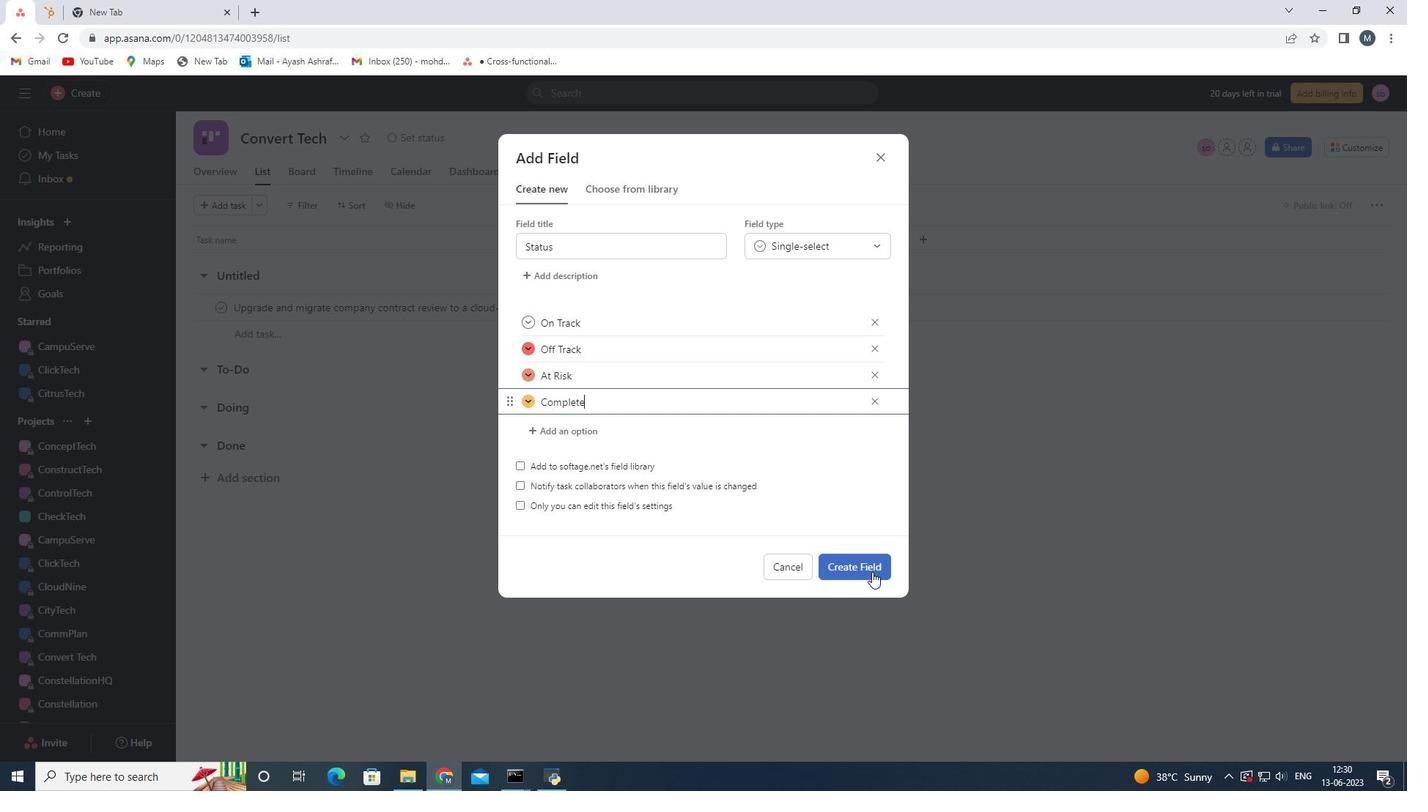 
Action: Mouse pressed left at (870, 570)
Screenshot: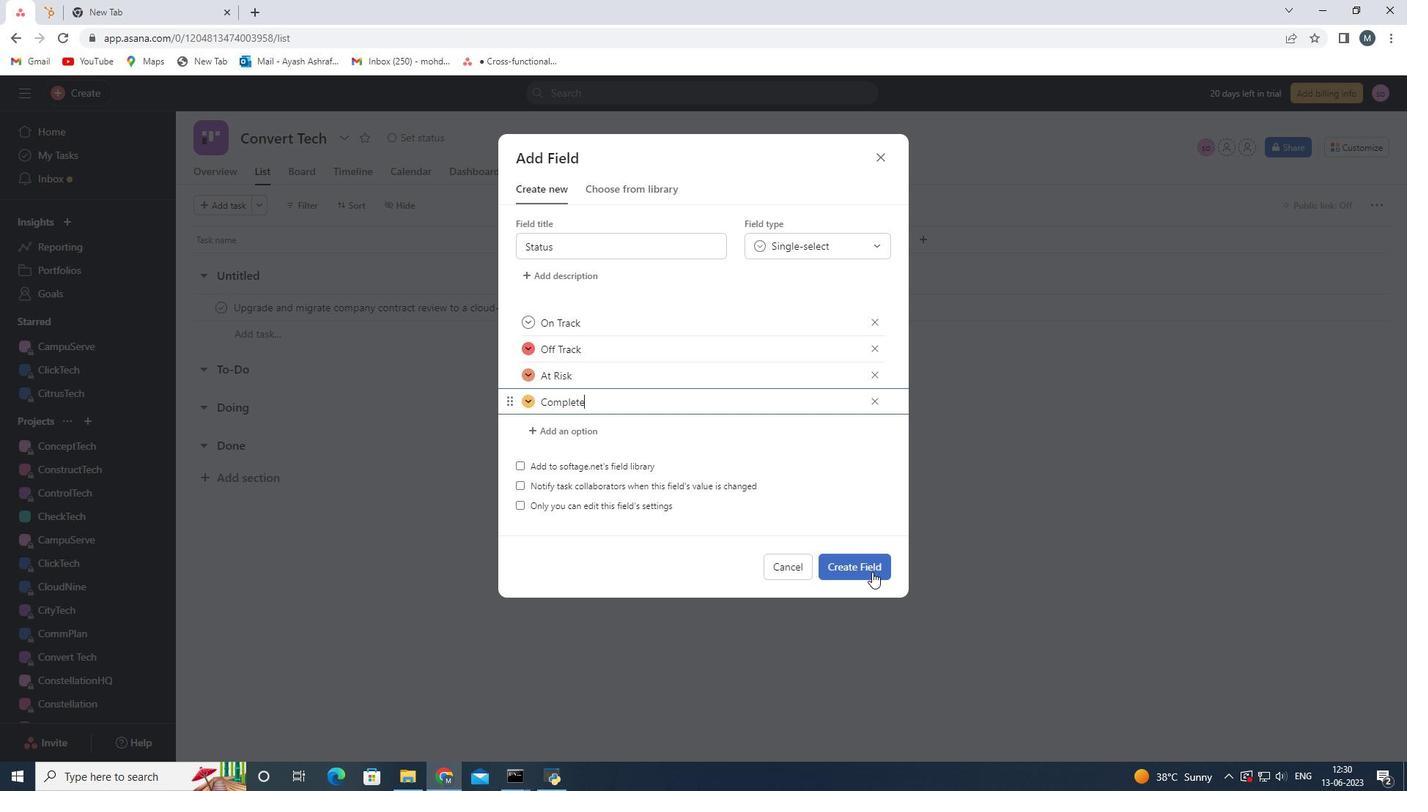 
Action: Mouse moved to (302, 170)
Screenshot: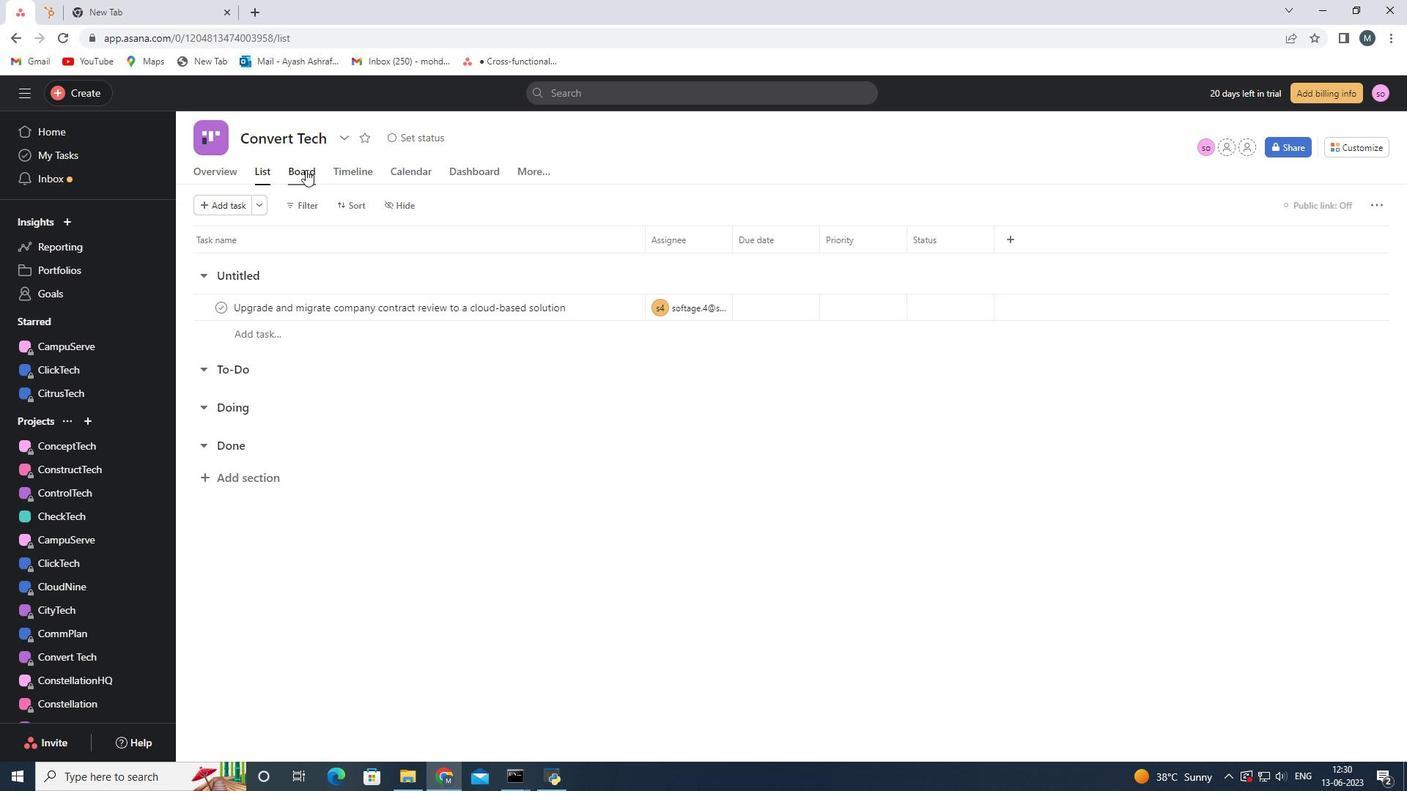 
Action: Mouse pressed left at (302, 170)
Screenshot: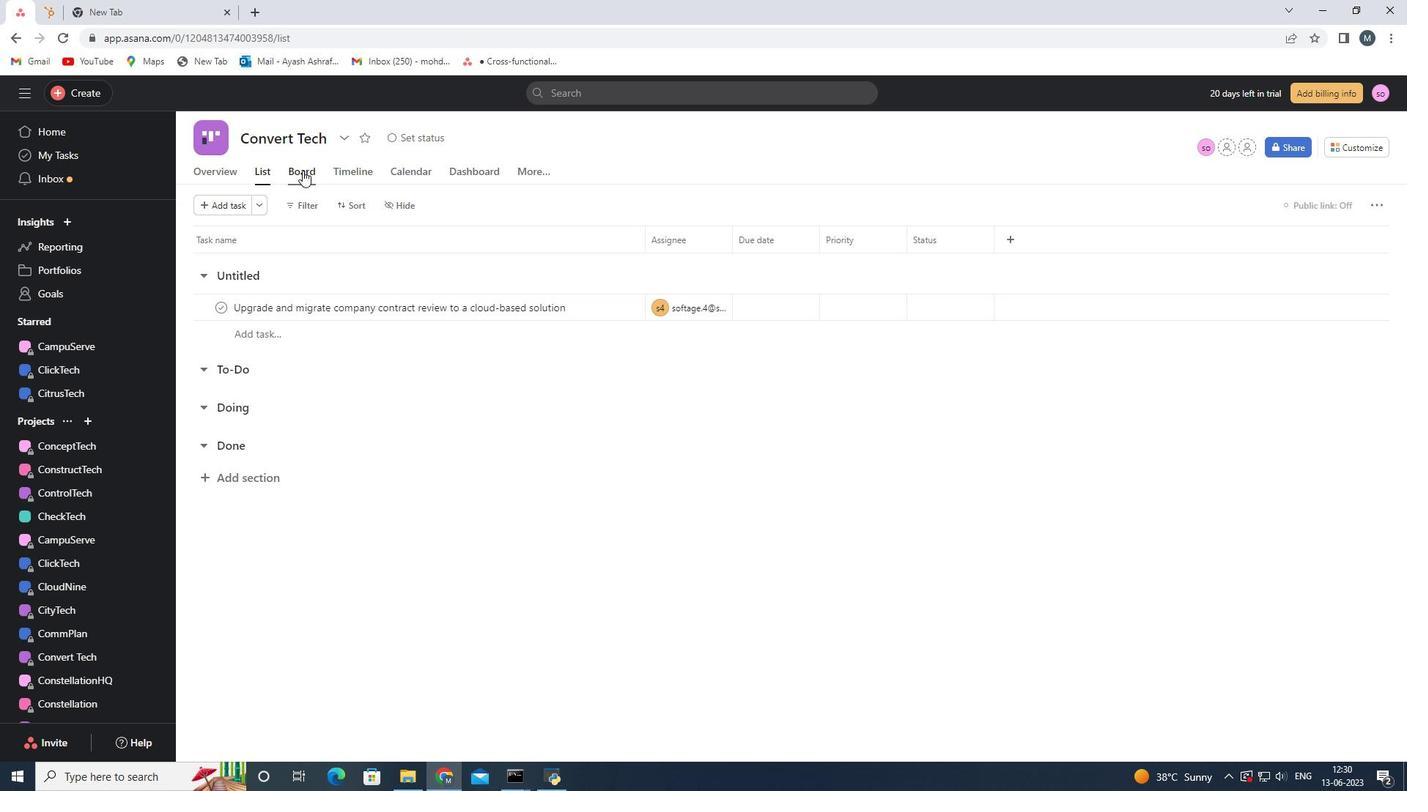 
Action: Mouse moved to (318, 324)
Screenshot: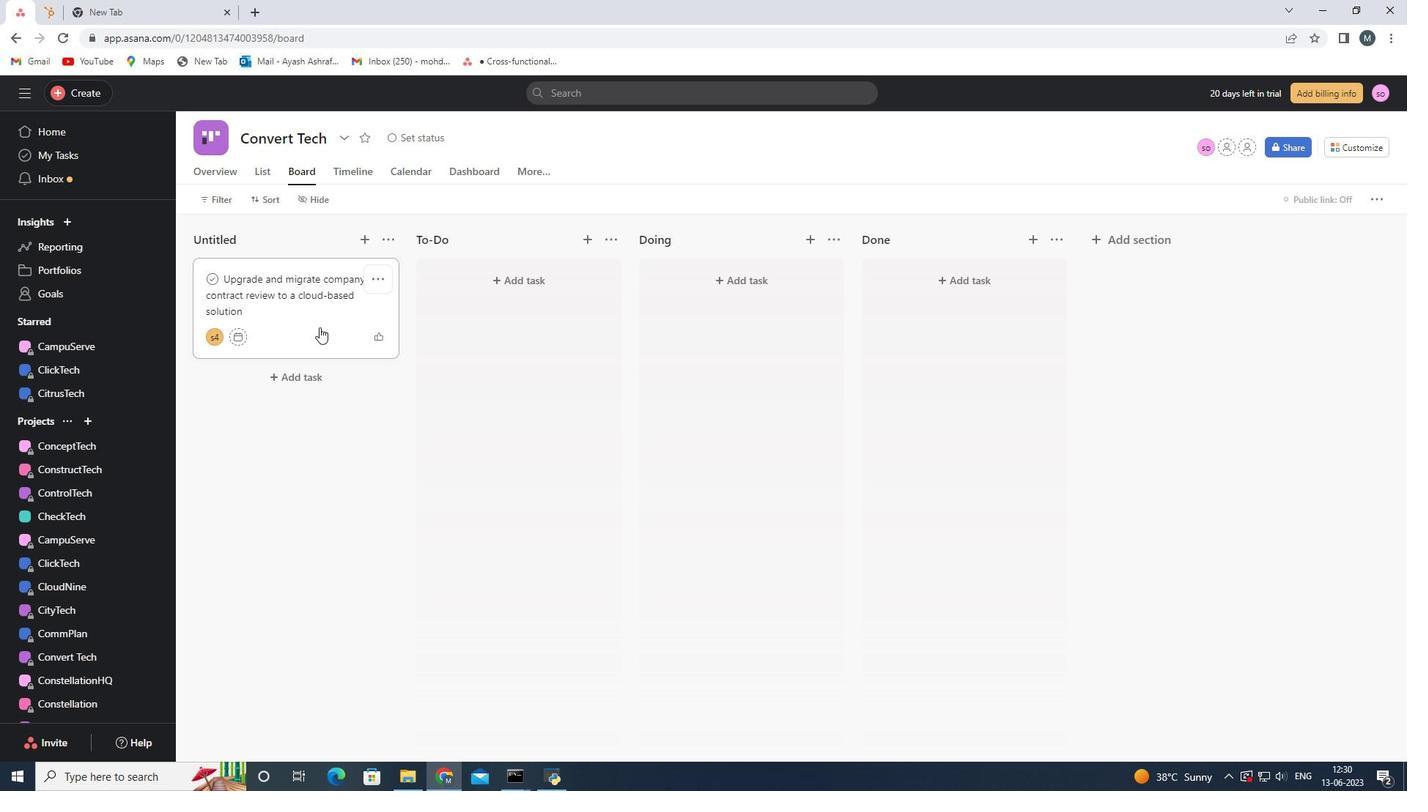 
Action: Mouse pressed left at (318, 324)
Screenshot: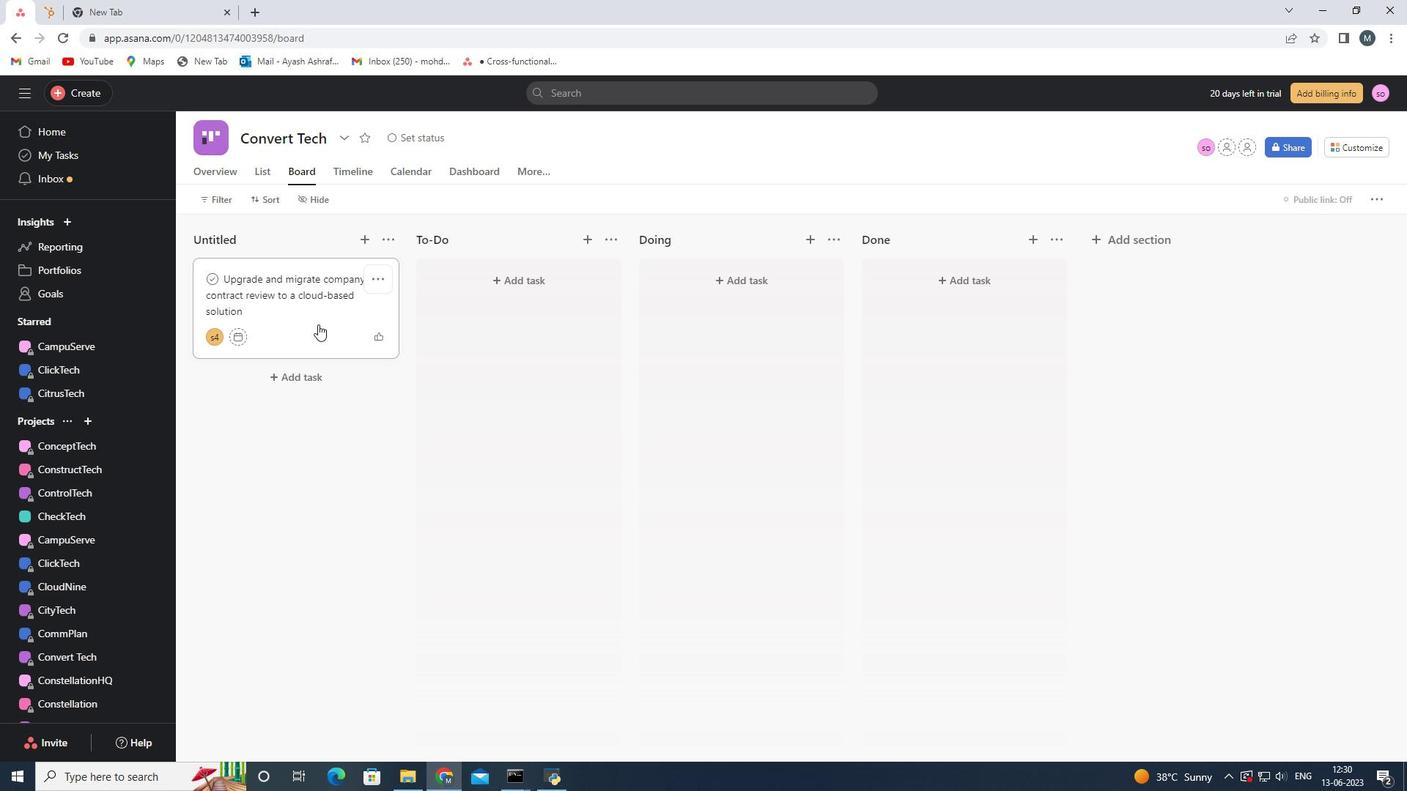 
Action: Mouse moved to (1017, 480)
Screenshot: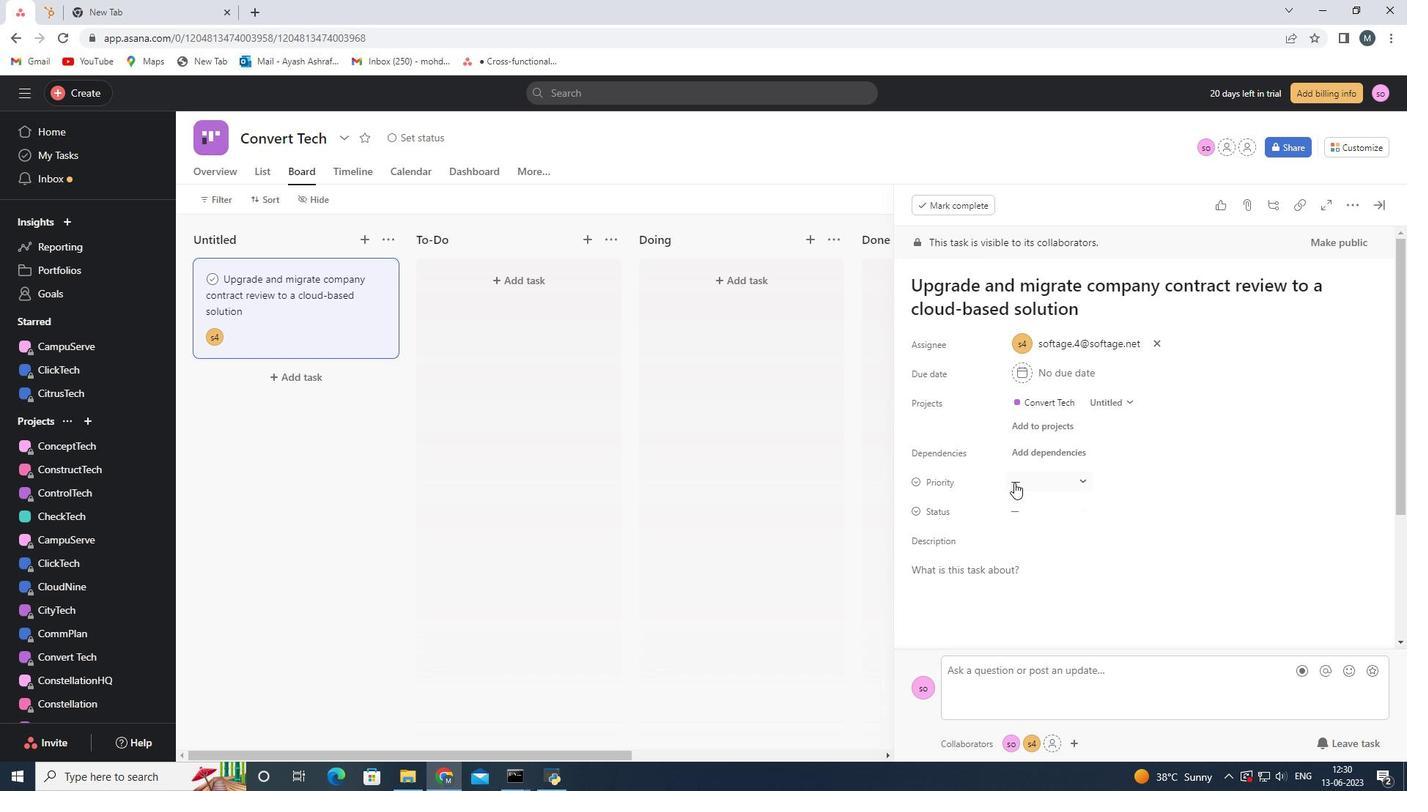 
Action: Mouse pressed left at (1017, 480)
Screenshot: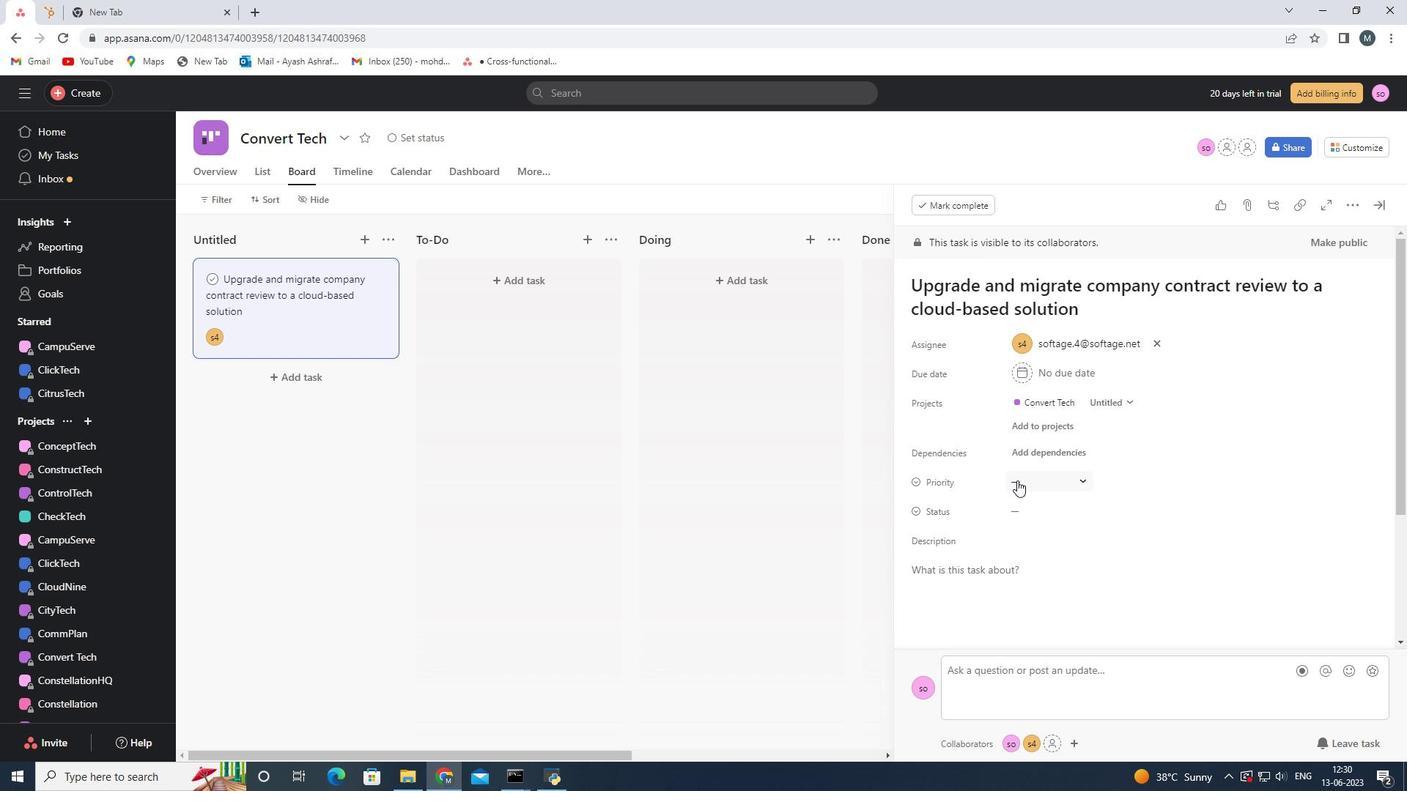 
Action: Mouse moved to (1046, 584)
Screenshot: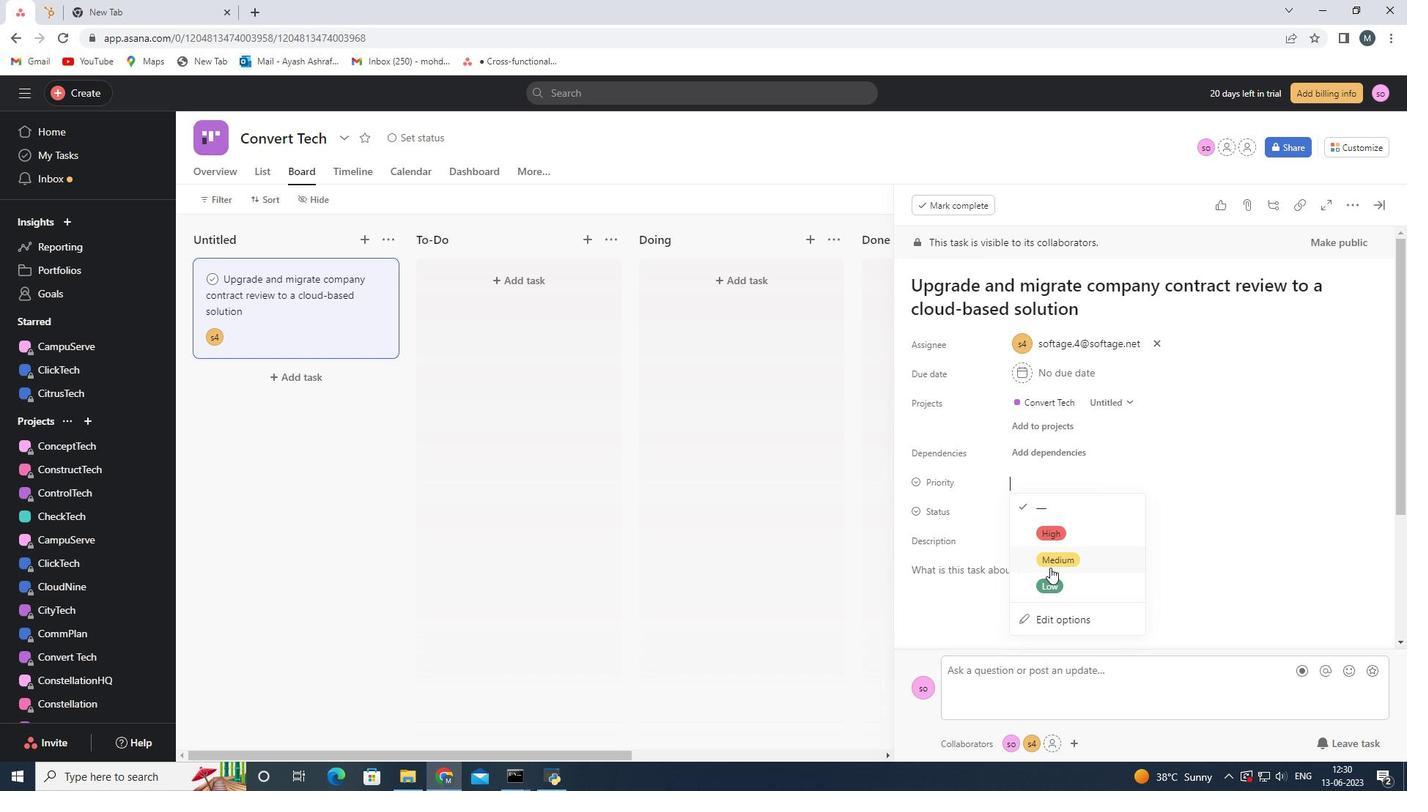 
Action: Mouse pressed left at (1046, 584)
Screenshot: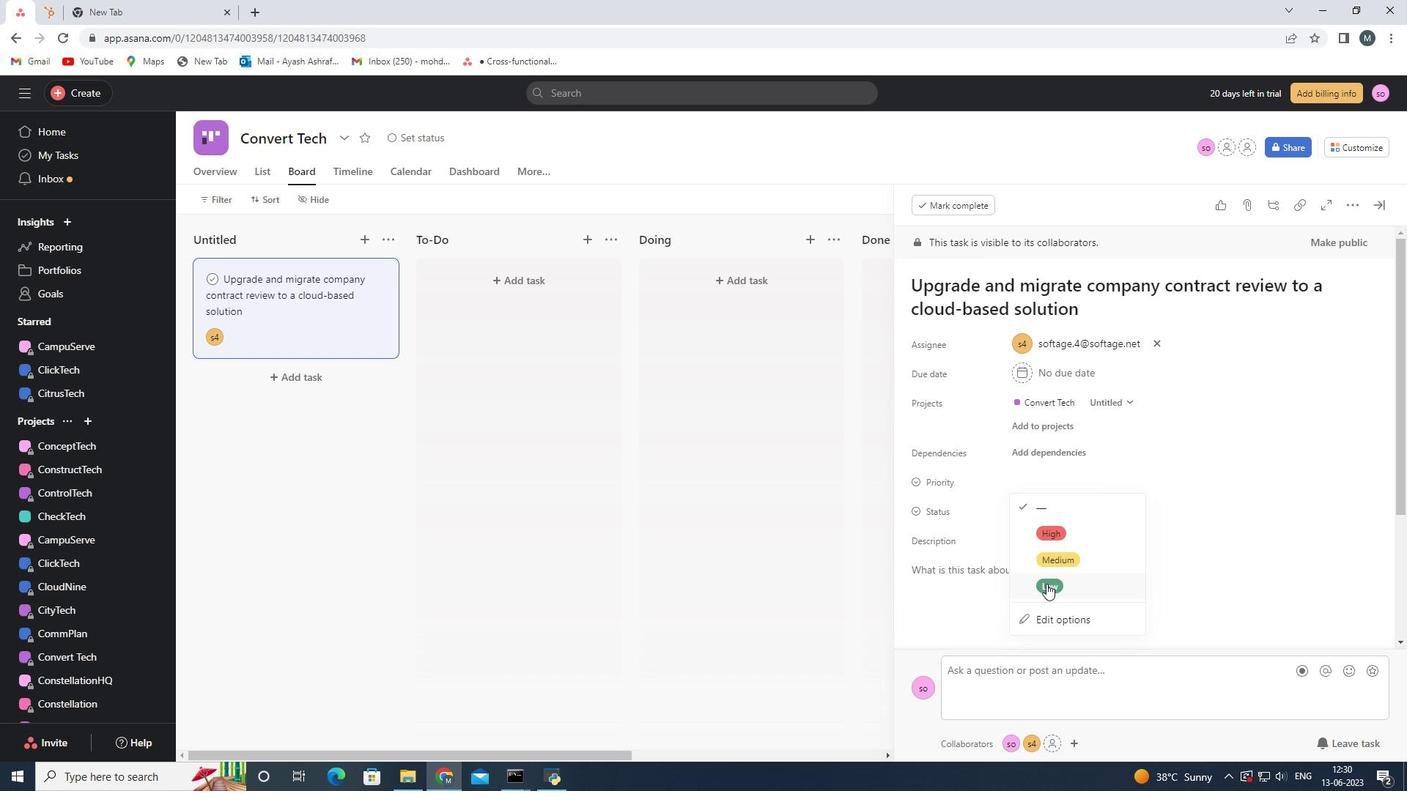 
Action: Mouse moved to (1016, 513)
Screenshot: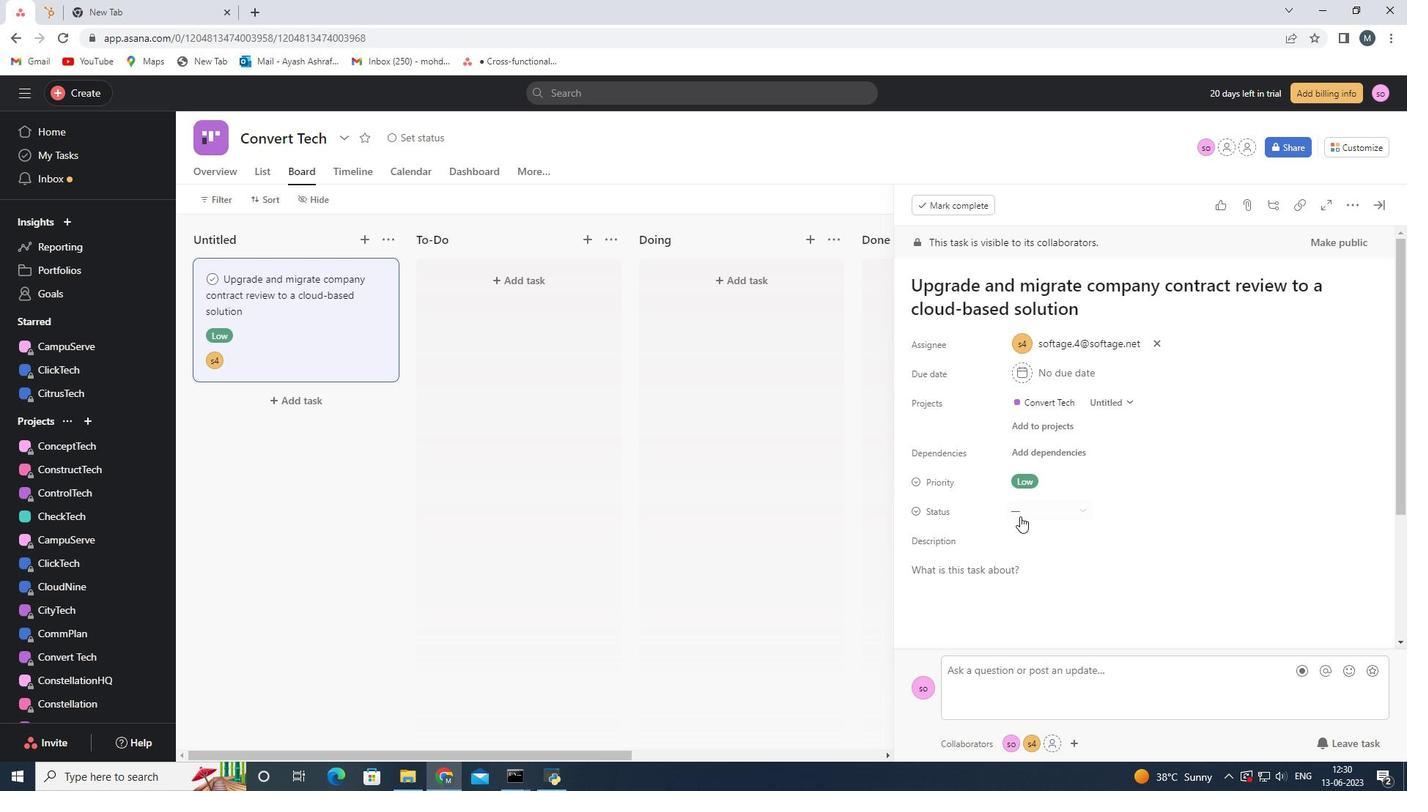 
Action: Mouse pressed left at (1016, 513)
Screenshot: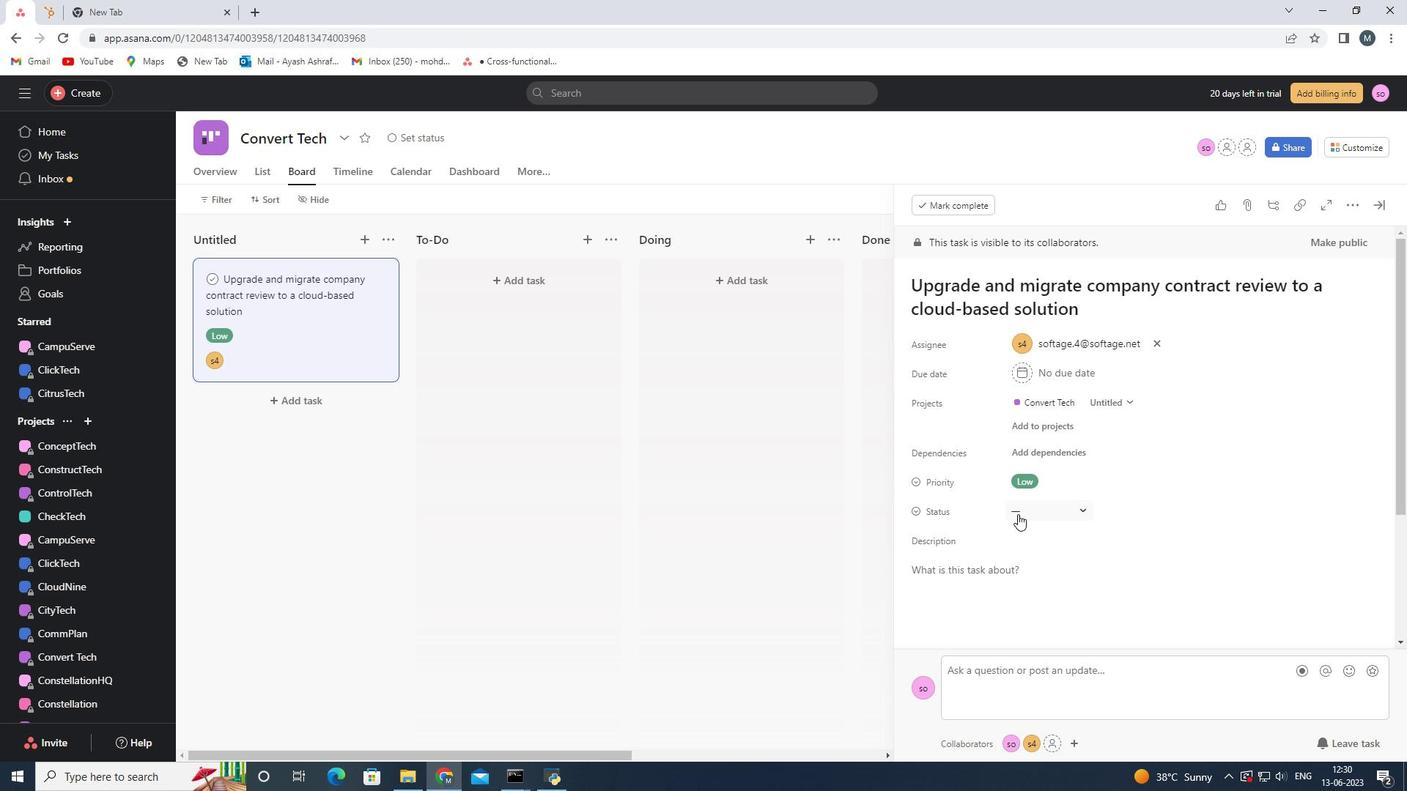 
Action: Mouse moved to (1051, 554)
Screenshot: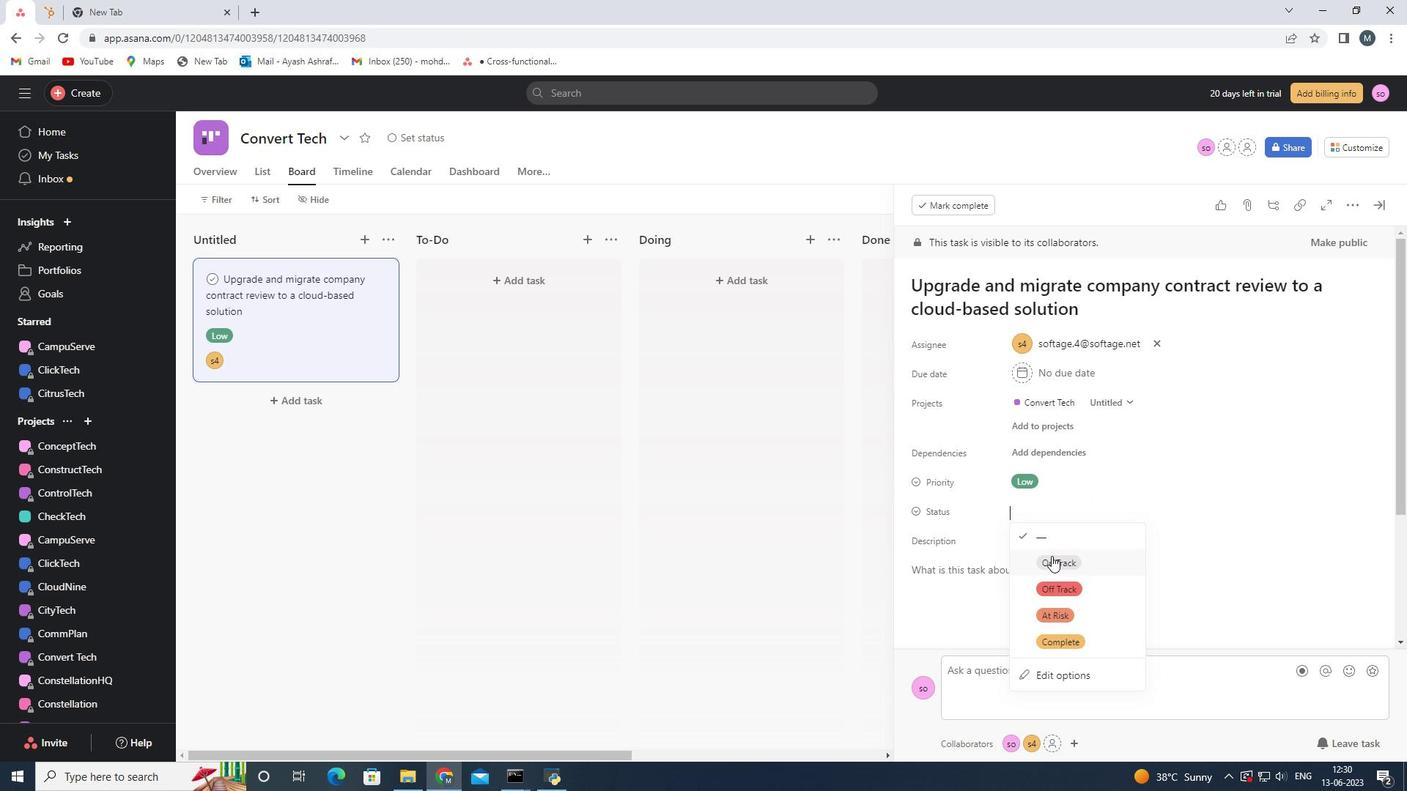 
Action: Mouse pressed left at (1051, 554)
Screenshot: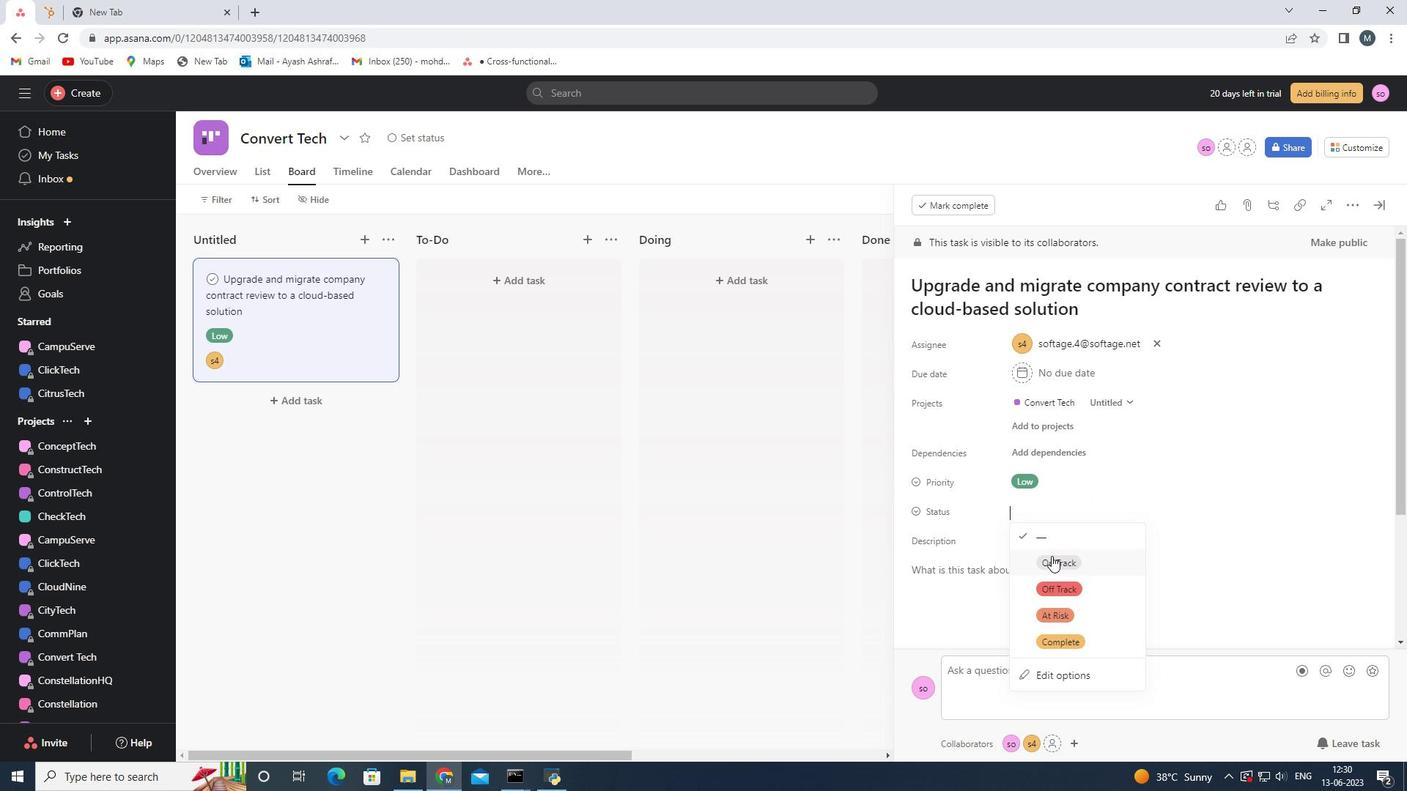 
Action: Mouse moved to (1378, 205)
Screenshot: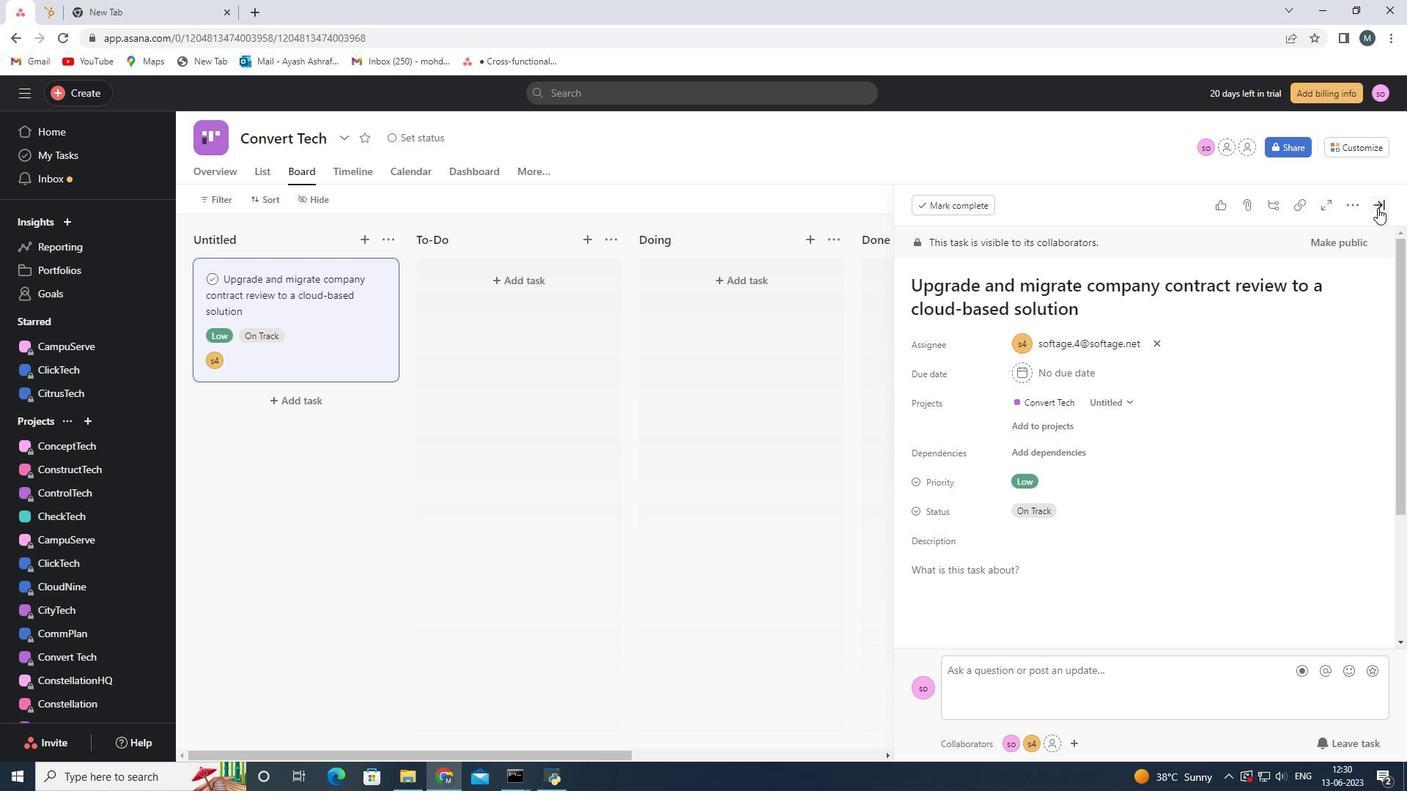 
Action: Mouse pressed left at (1378, 205)
Screenshot: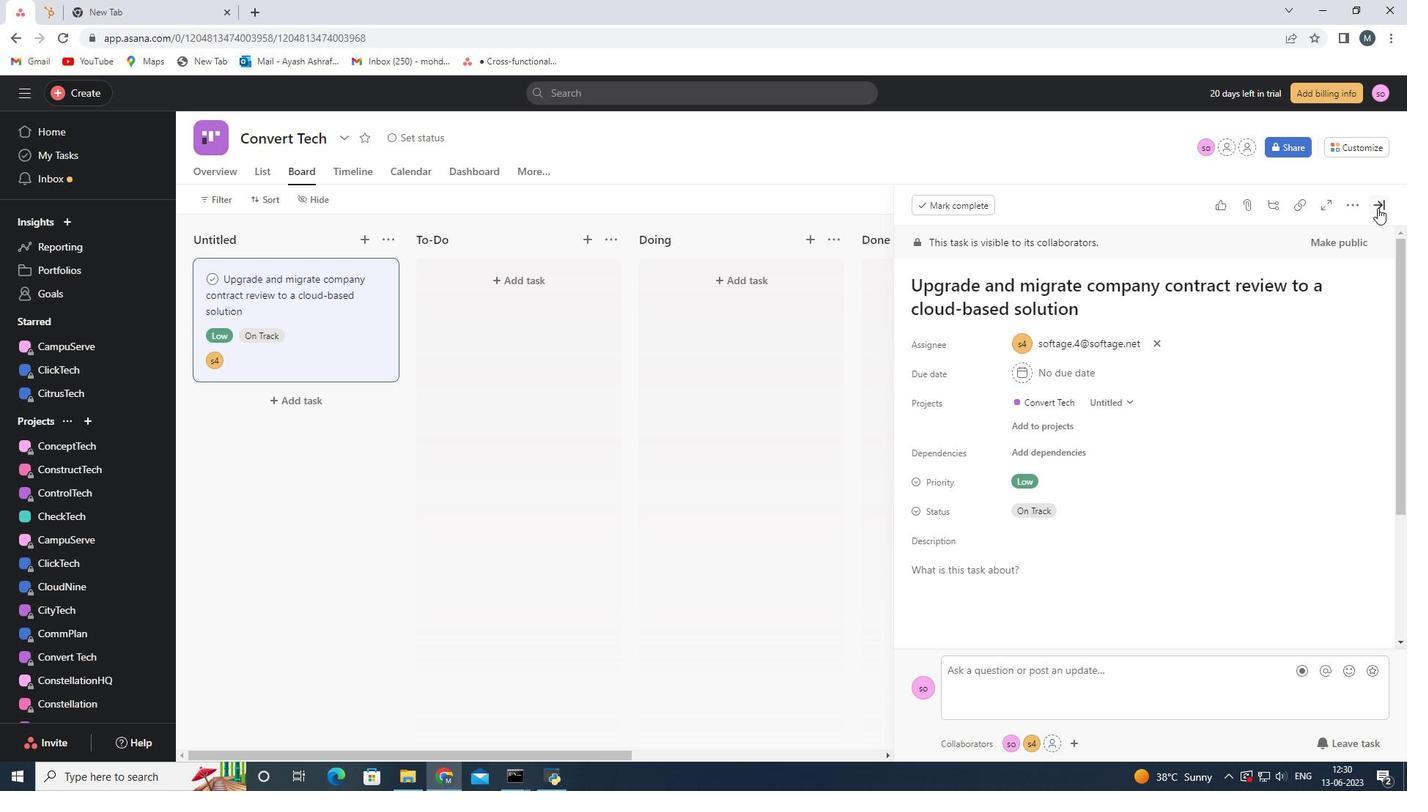 
Action: Mouse moved to (566, 502)
Screenshot: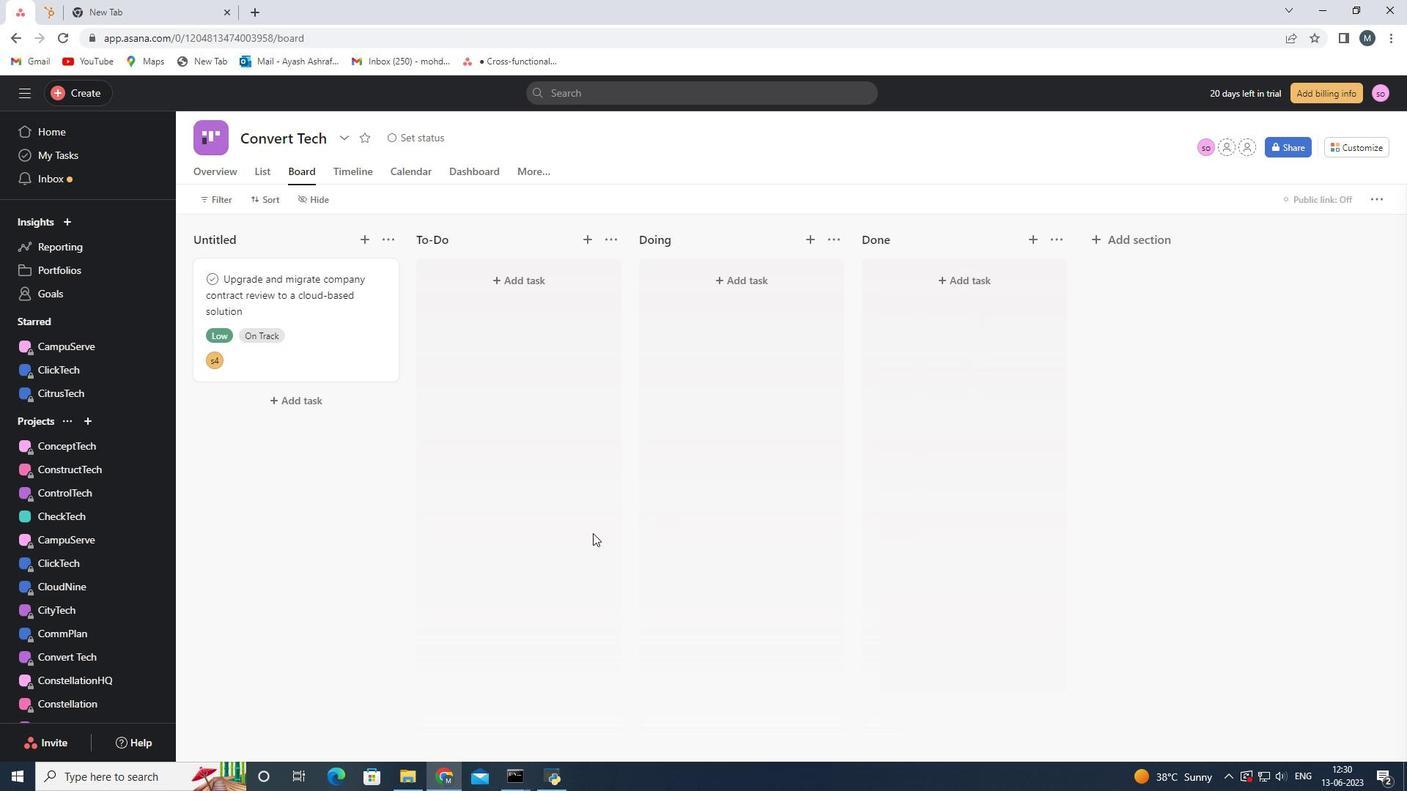 
